 Task: Look for space in Rio Grande da Serra, Brazil from 9th June, 2023 to 16th June, 2023 for 2 adults in price range Rs.8000 to Rs.16000. Place can be entire place with 2 bedrooms having 2 beds and 1 bathroom. Property type can be flat. Booking option can be shelf check-in. Required host language is Spanish.
Action: Mouse moved to (408, 102)
Screenshot: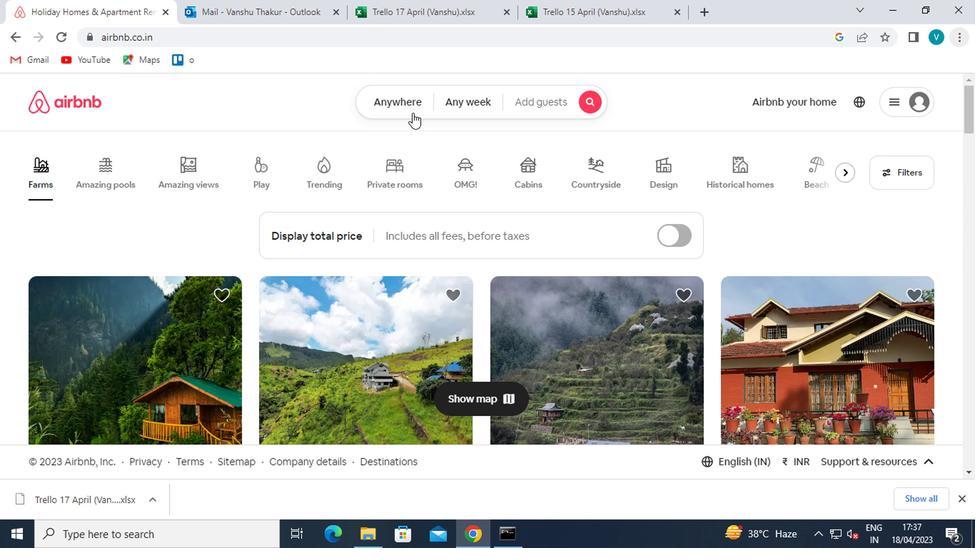 
Action: Mouse pressed left at (408, 102)
Screenshot: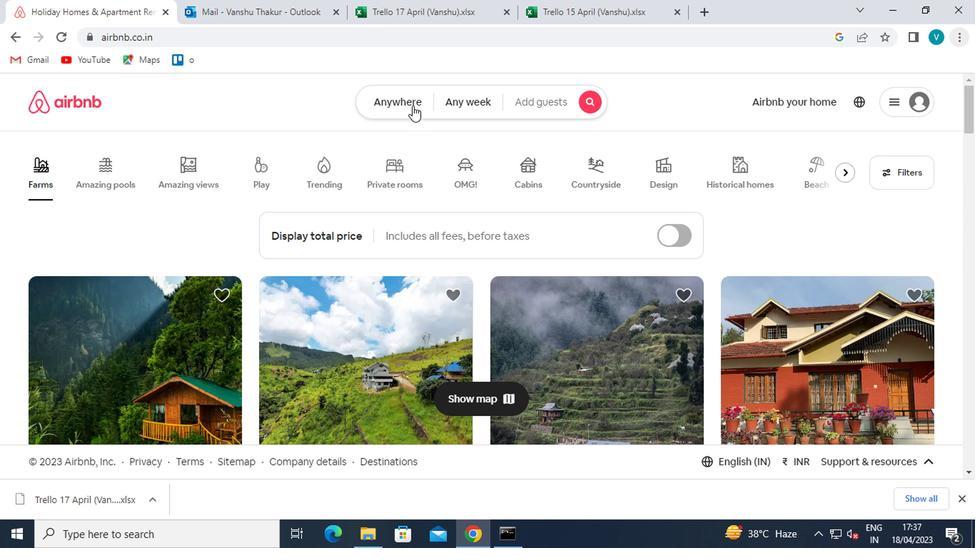 
Action: Mouse moved to (330, 160)
Screenshot: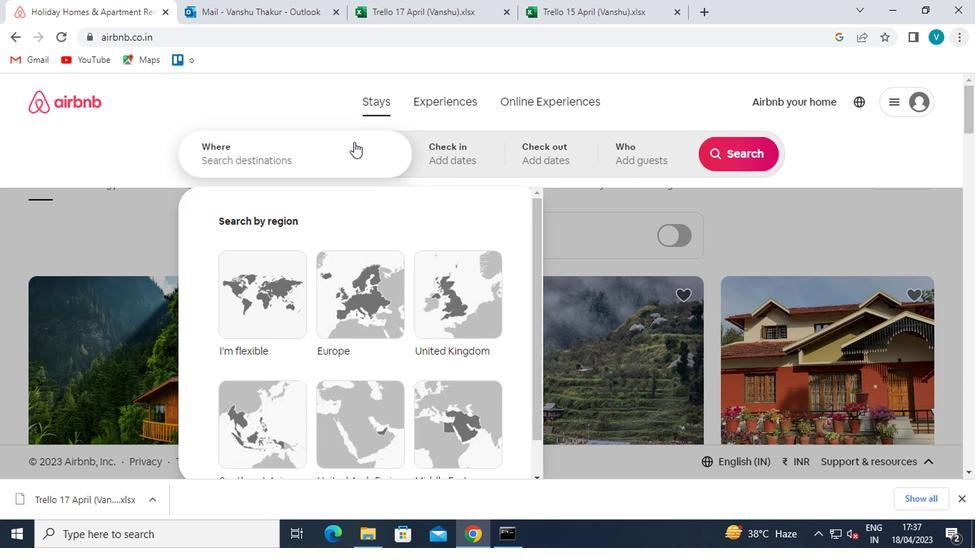 
Action: Mouse pressed left at (330, 160)
Screenshot: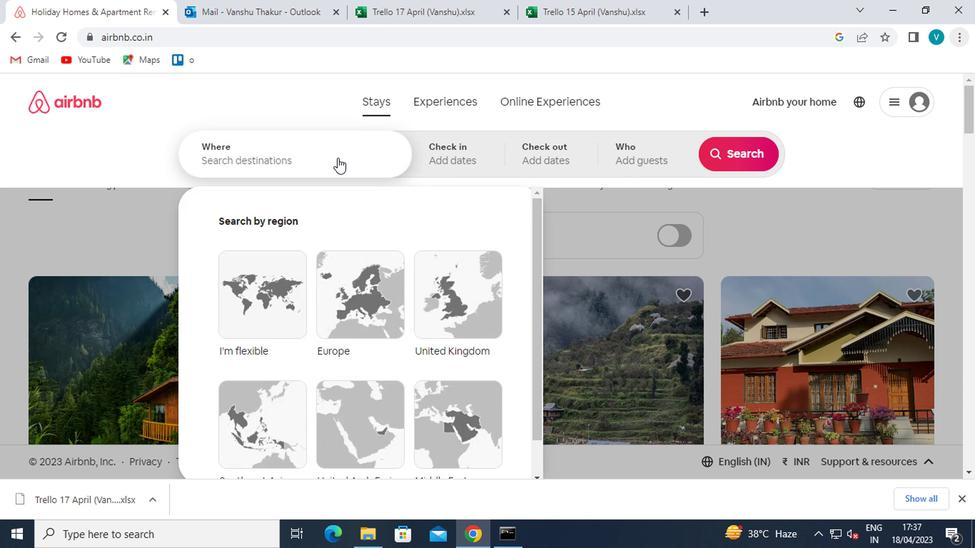 
Action: Key pressed <Key.shift>RIO<Key.space><Key.shift>GRANDE<Key.space>DA<Key.space><Key.shift>SERRA
Screenshot: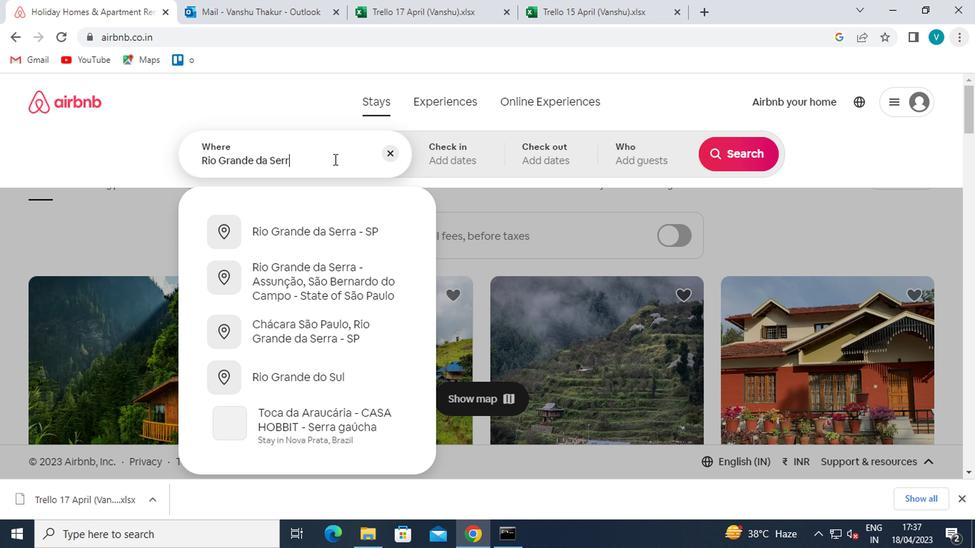 
Action: Mouse moved to (329, 225)
Screenshot: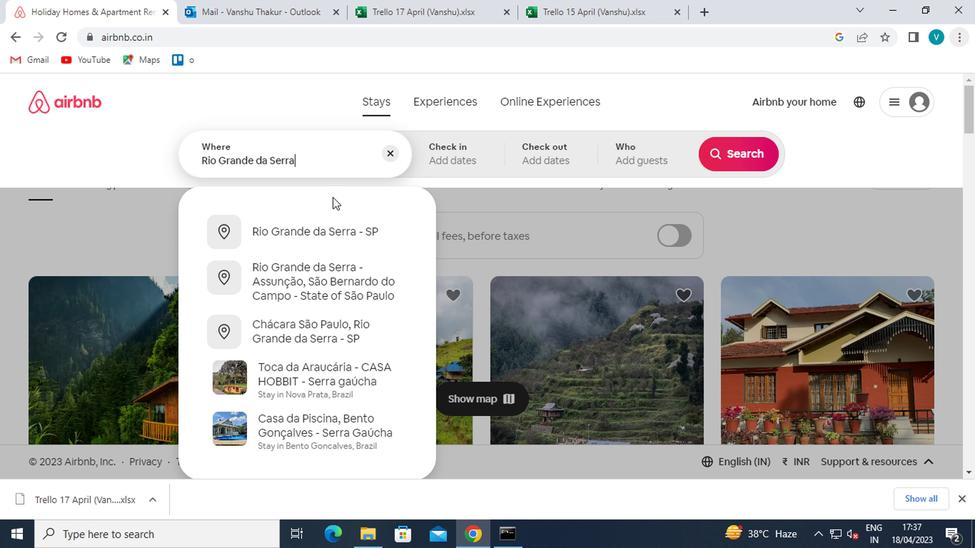 
Action: Mouse pressed left at (329, 225)
Screenshot: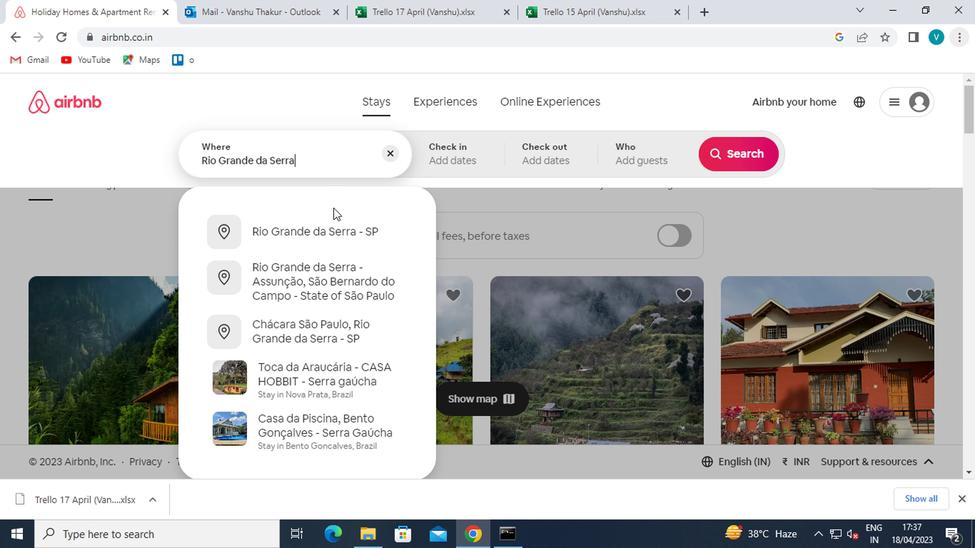 
Action: Mouse moved to (736, 274)
Screenshot: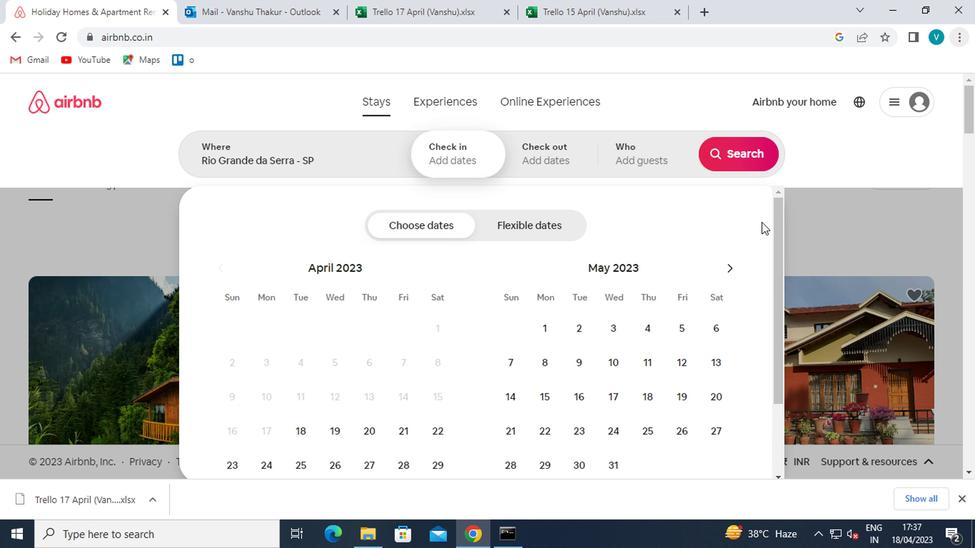 
Action: Mouse pressed left at (736, 274)
Screenshot: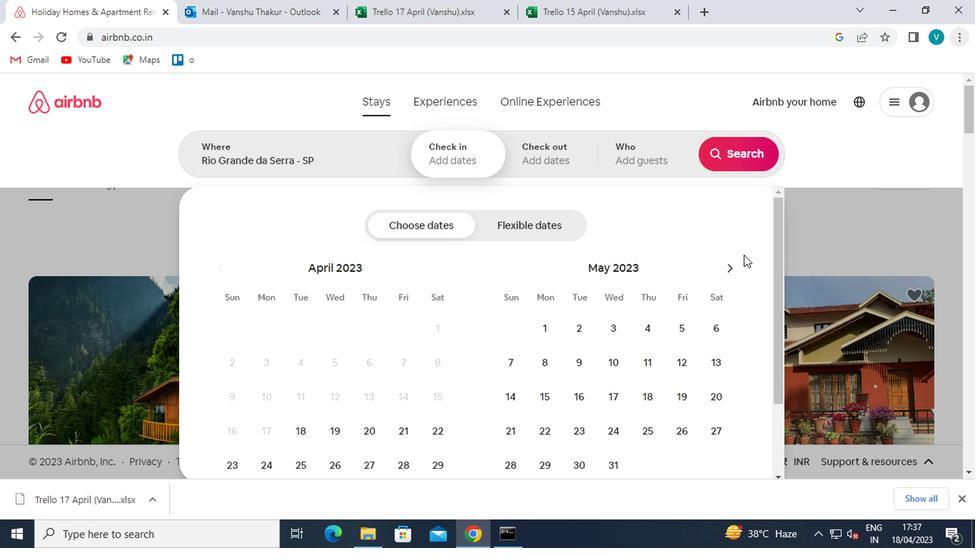 
Action: Mouse moved to (683, 356)
Screenshot: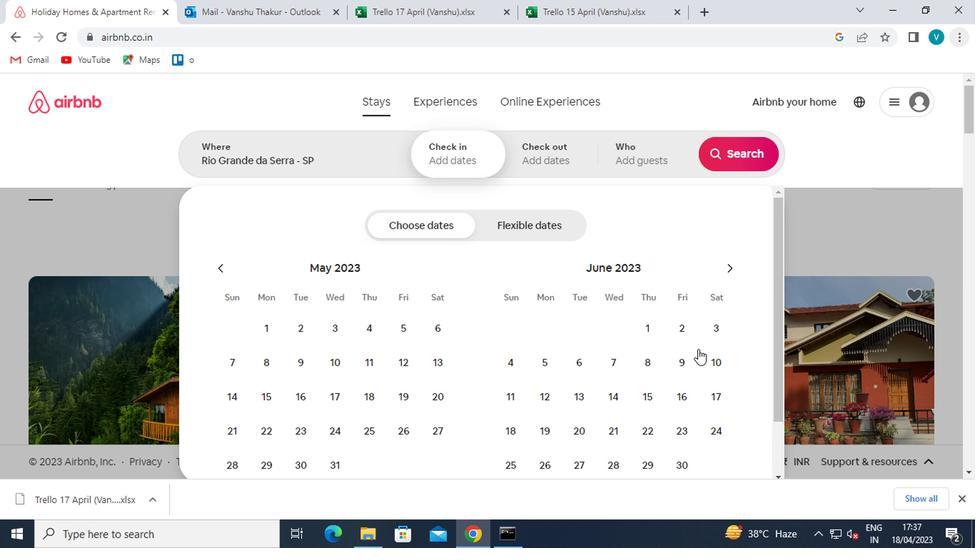 
Action: Mouse pressed left at (683, 356)
Screenshot: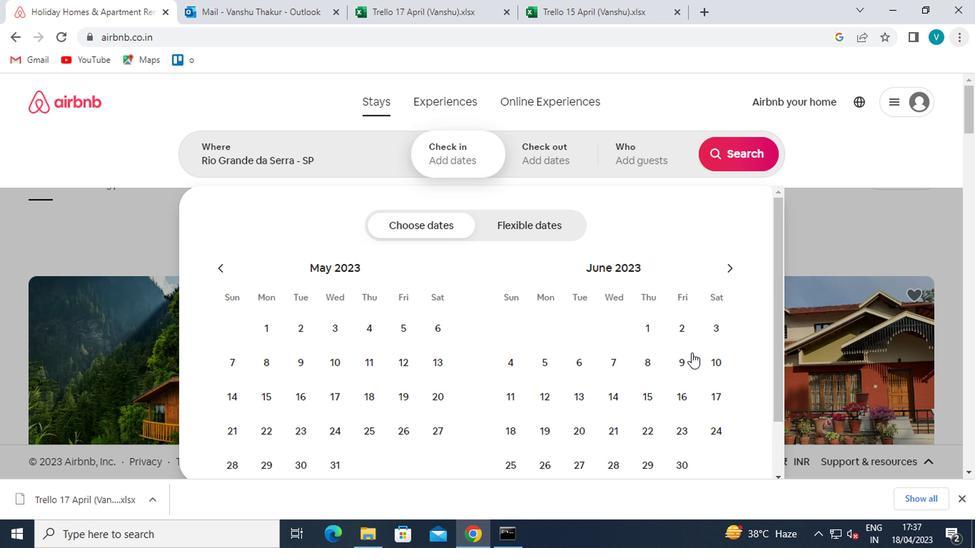 
Action: Mouse moved to (681, 391)
Screenshot: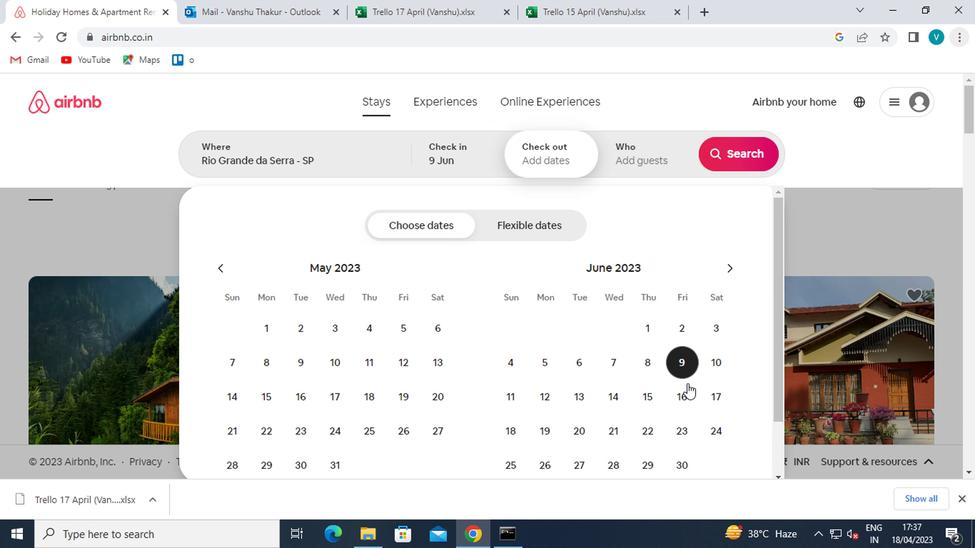 
Action: Mouse pressed left at (681, 391)
Screenshot: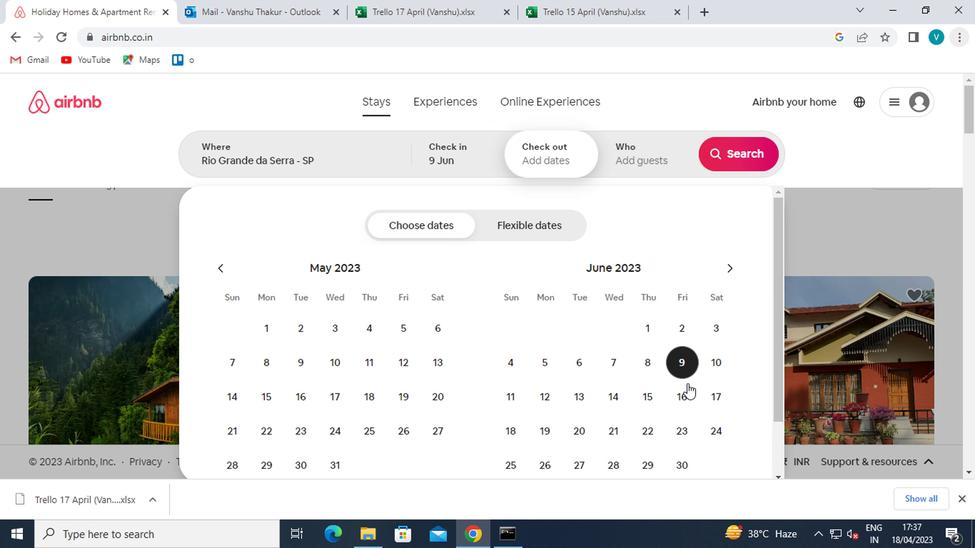 
Action: Mouse moved to (665, 169)
Screenshot: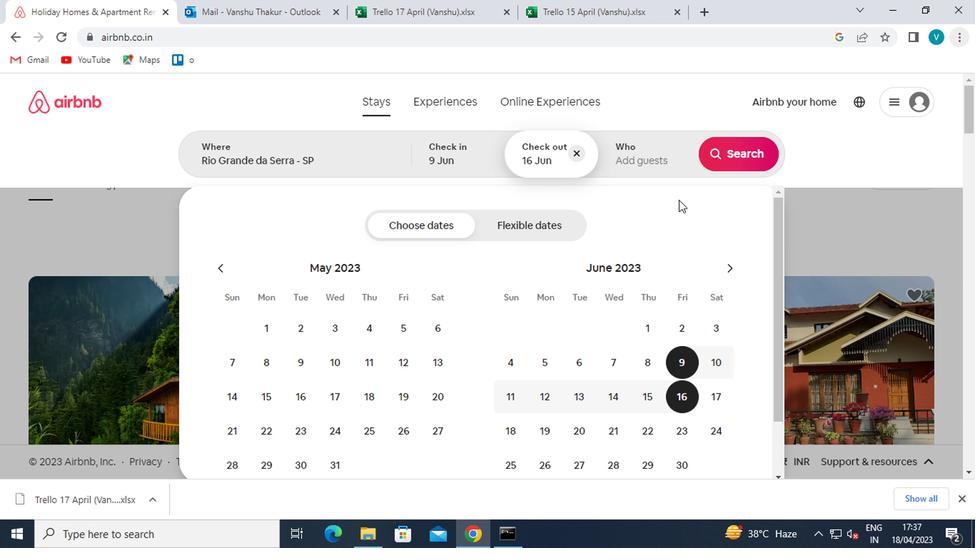 
Action: Mouse pressed left at (665, 169)
Screenshot: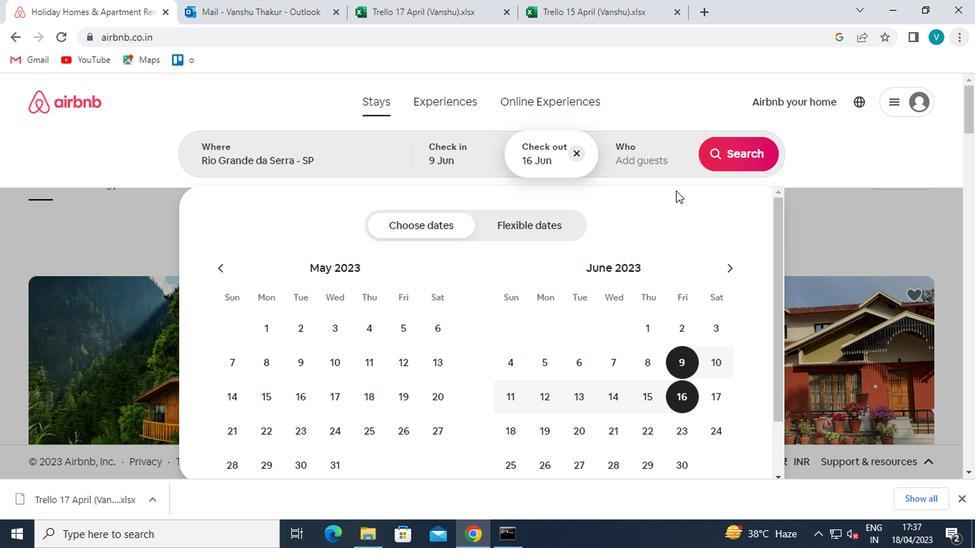 
Action: Mouse moved to (732, 232)
Screenshot: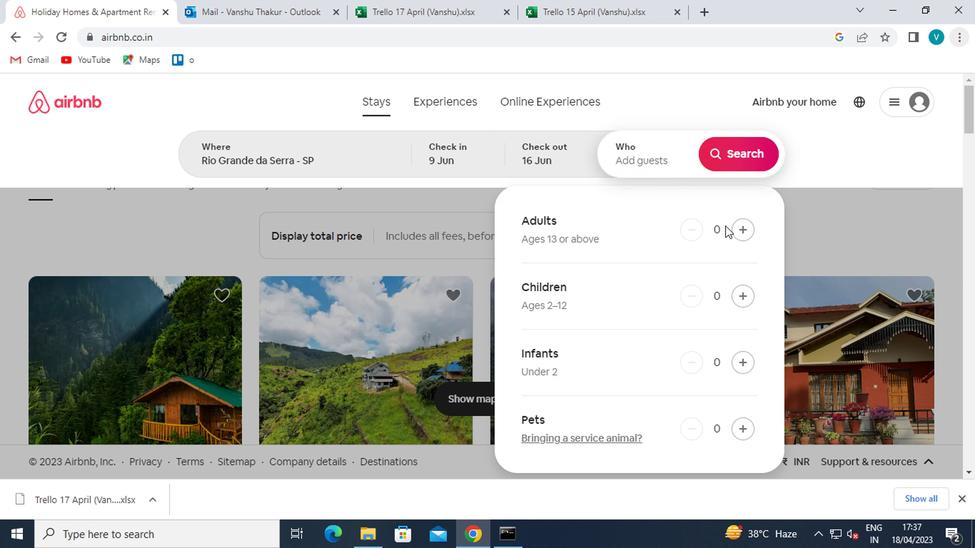 
Action: Mouse pressed left at (732, 232)
Screenshot: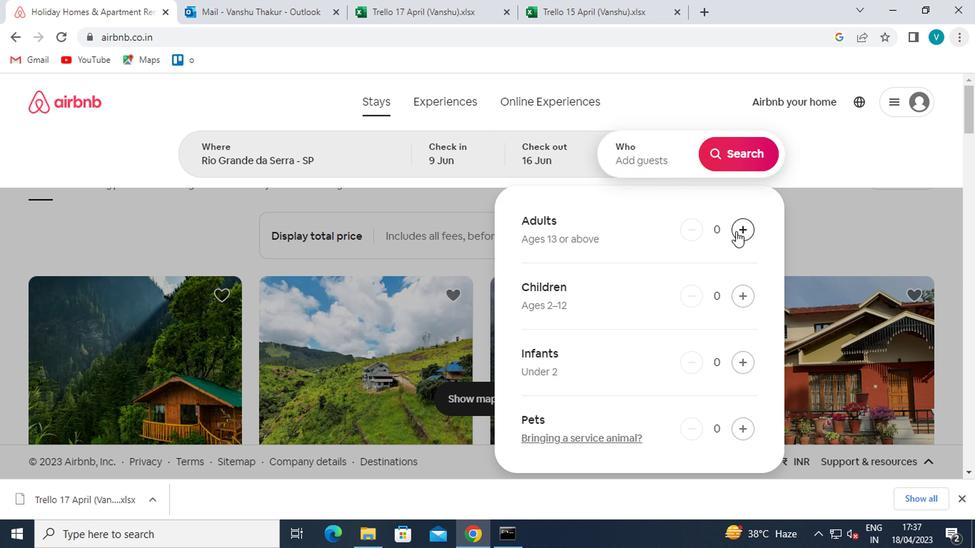 
Action: Mouse pressed left at (732, 232)
Screenshot: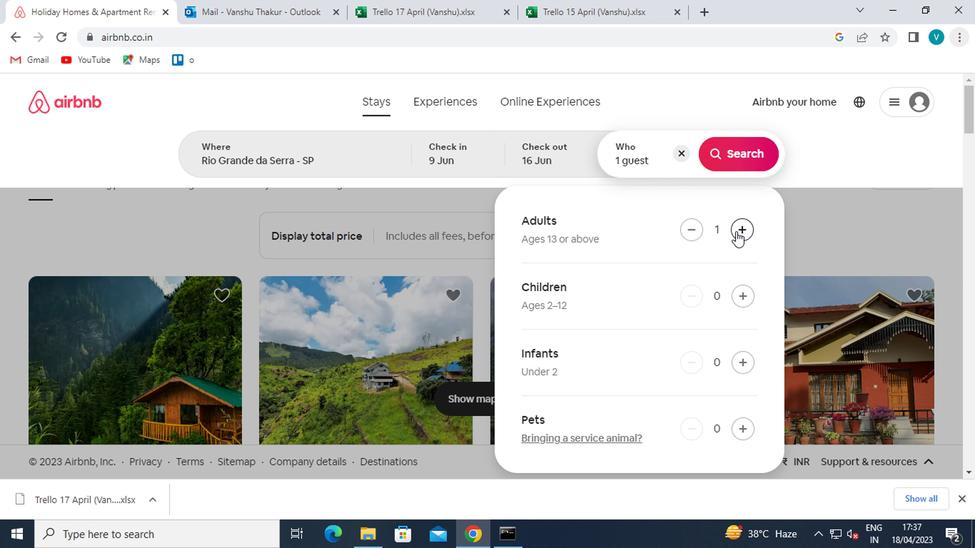 
Action: Mouse moved to (733, 172)
Screenshot: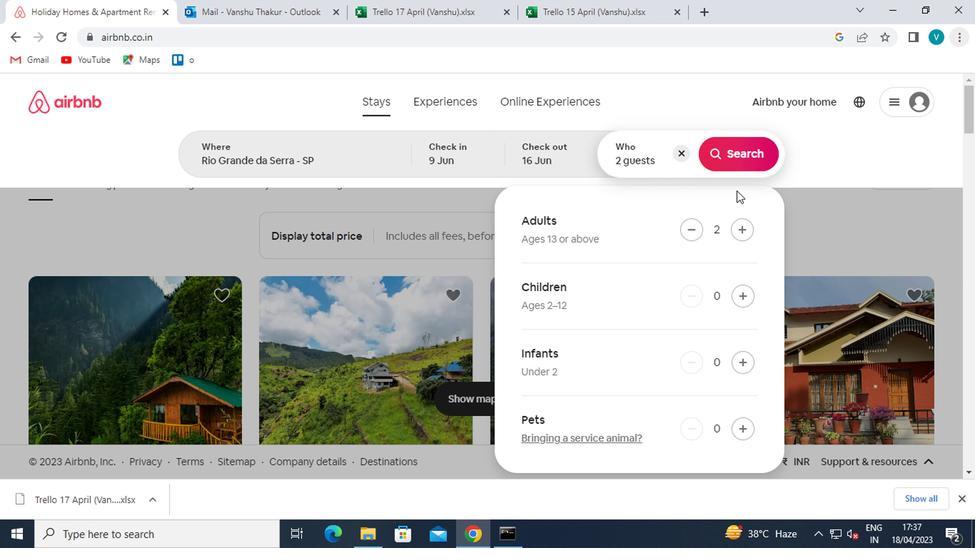 
Action: Mouse pressed left at (733, 172)
Screenshot: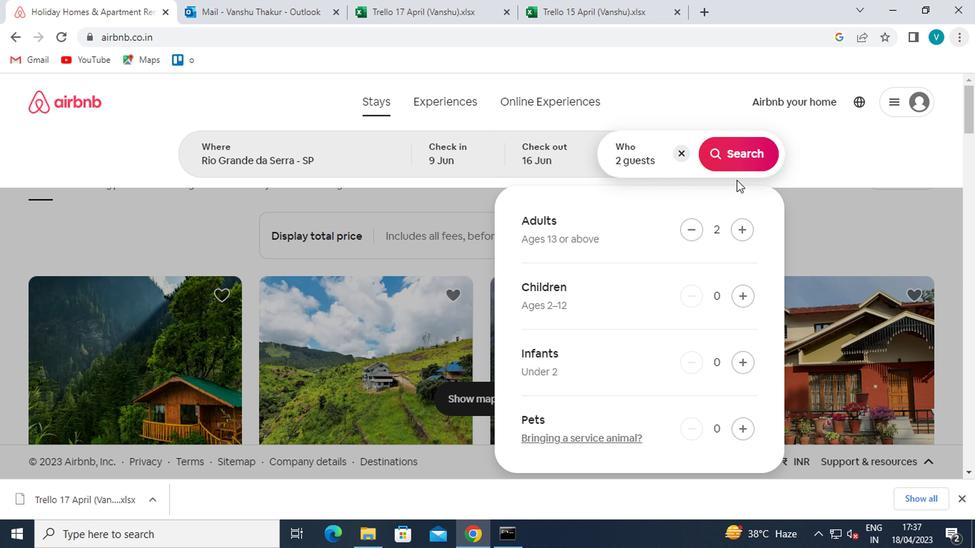 
Action: Mouse moved to (743, 156)
Screenshot: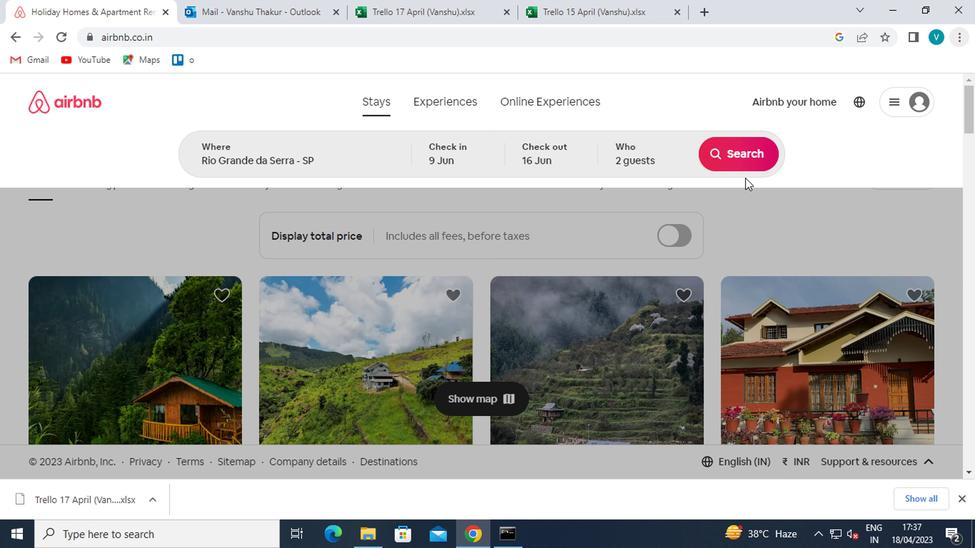 
Action: Mouse pressed left at (743, 156)
Screenshot: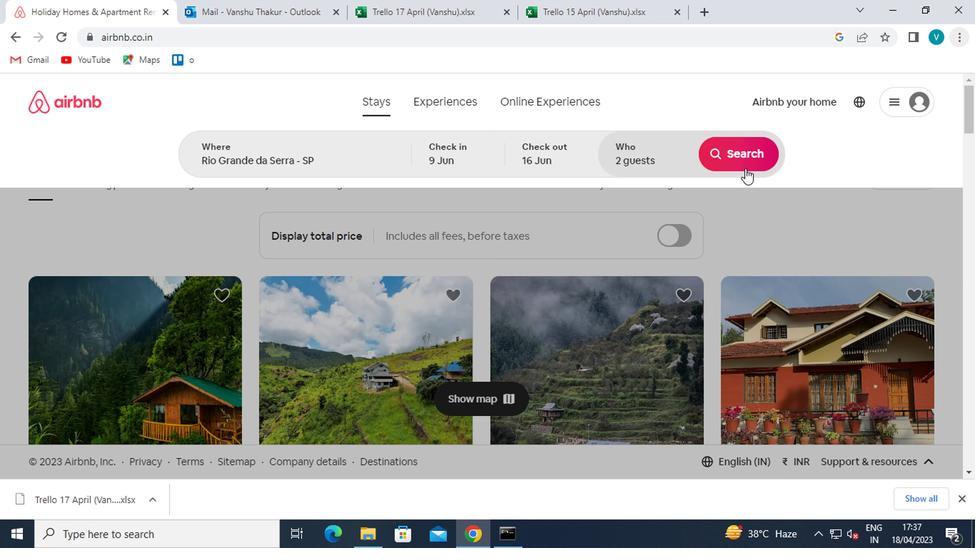 
Action: Mouse moved to (894, 157)
Screenshot: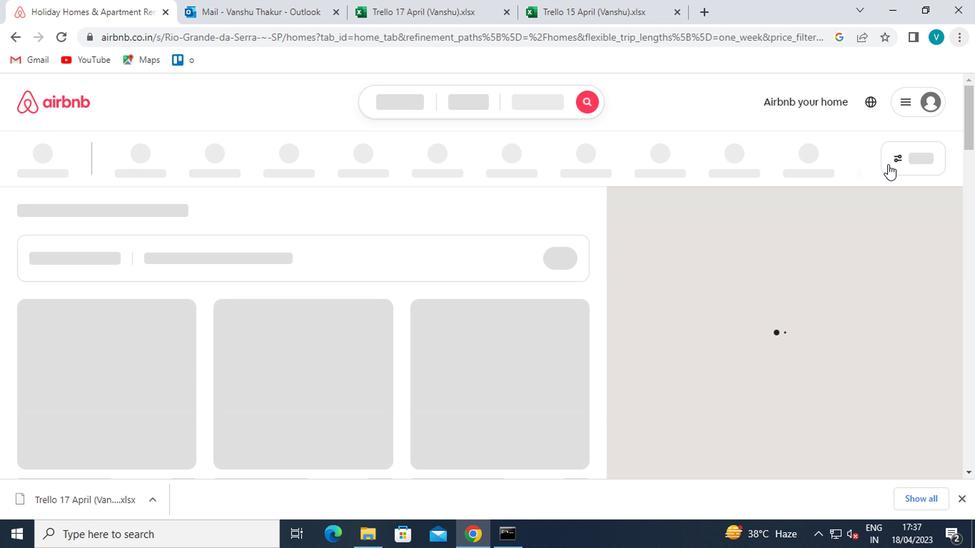 
Action: Mouse pressed left at (894, 157)
Screenshot: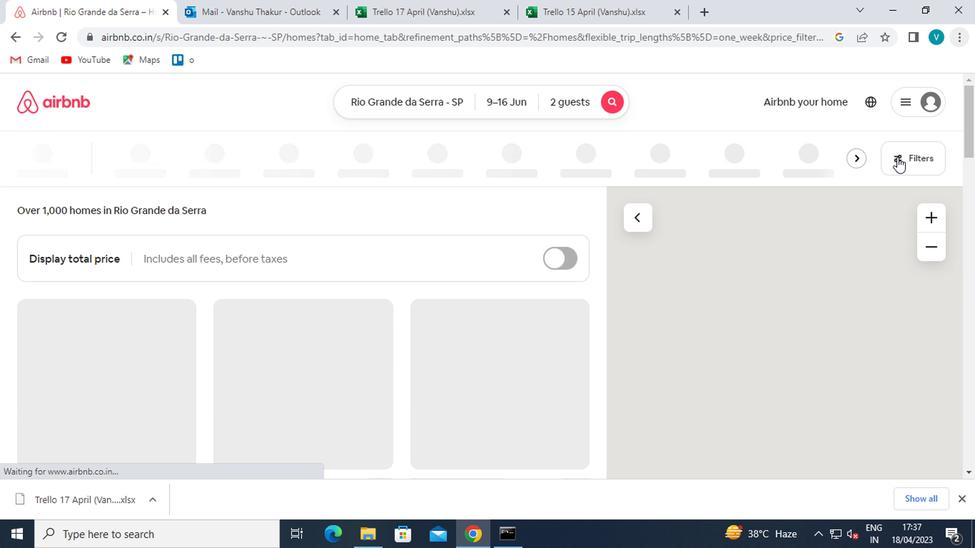 
Action: Mouse moved to (402, 332)
Screenshot: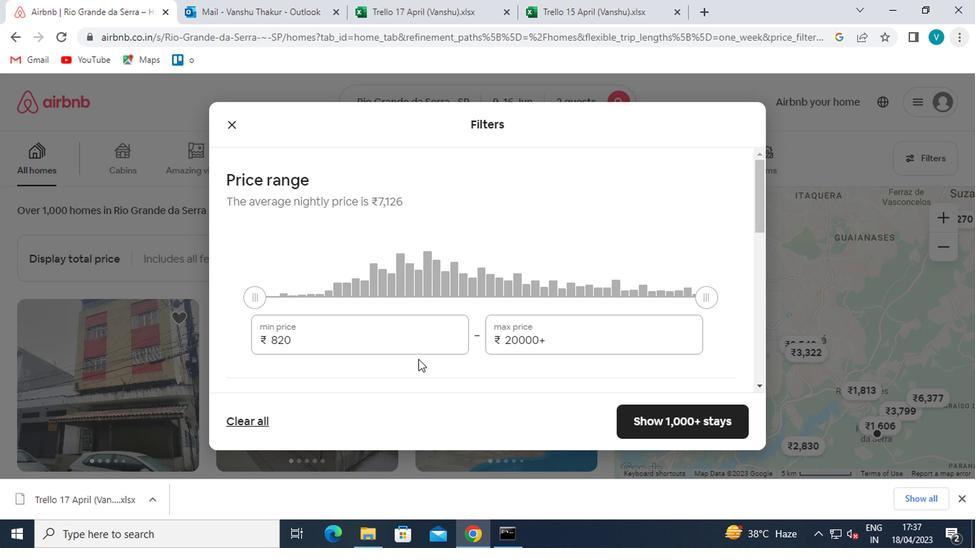 
Action: Mouse pressed left at (402, 332)
Screenshot: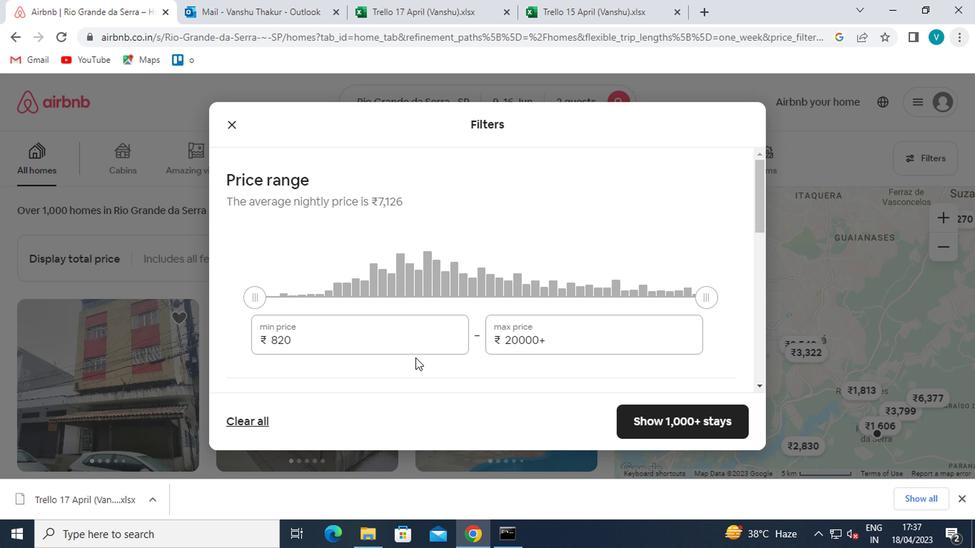 
Action: Mouse moved to (383, 319)
Screenshot: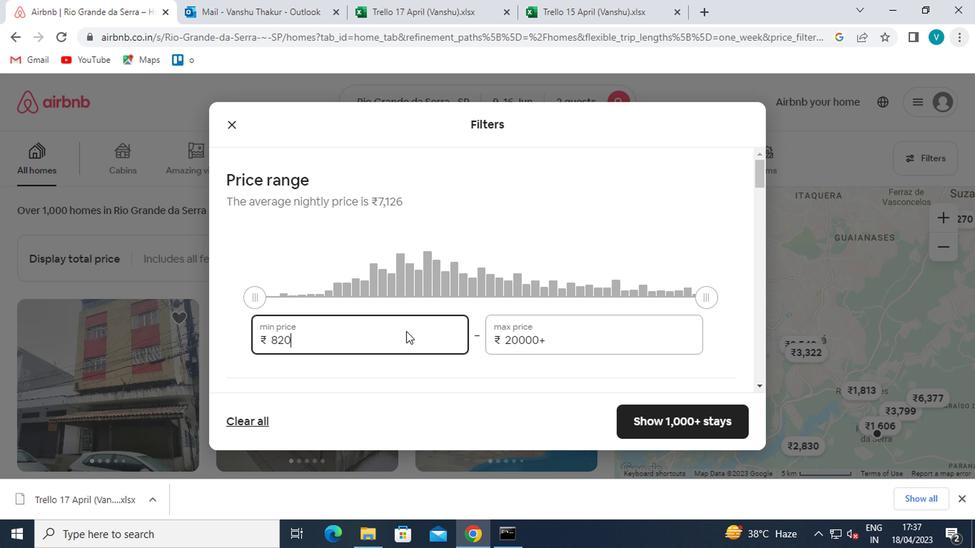 
Action: Key pressed <Key.backspace><Key.backspace><Key.backspace>8000
Screenshot: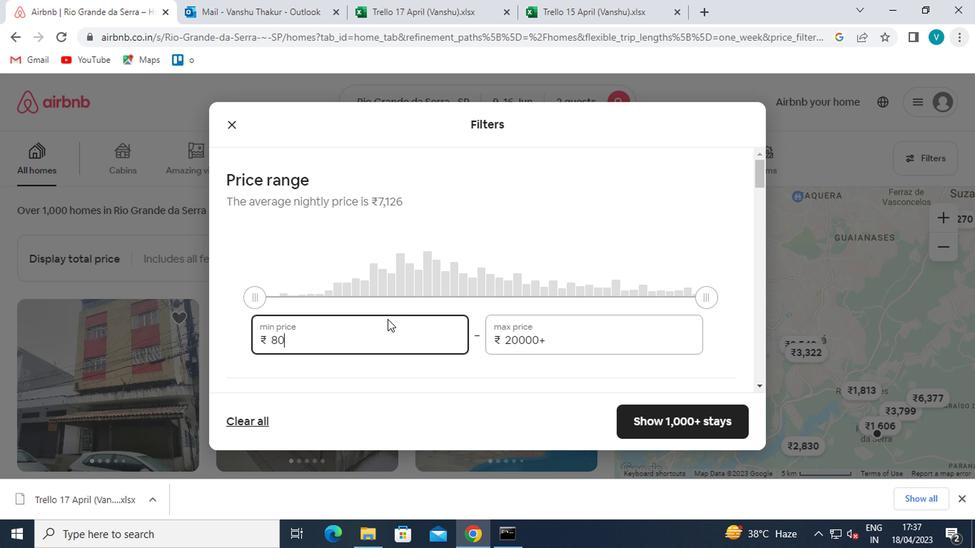 
Action: Mouse moved to (581, 334)
Screenshot: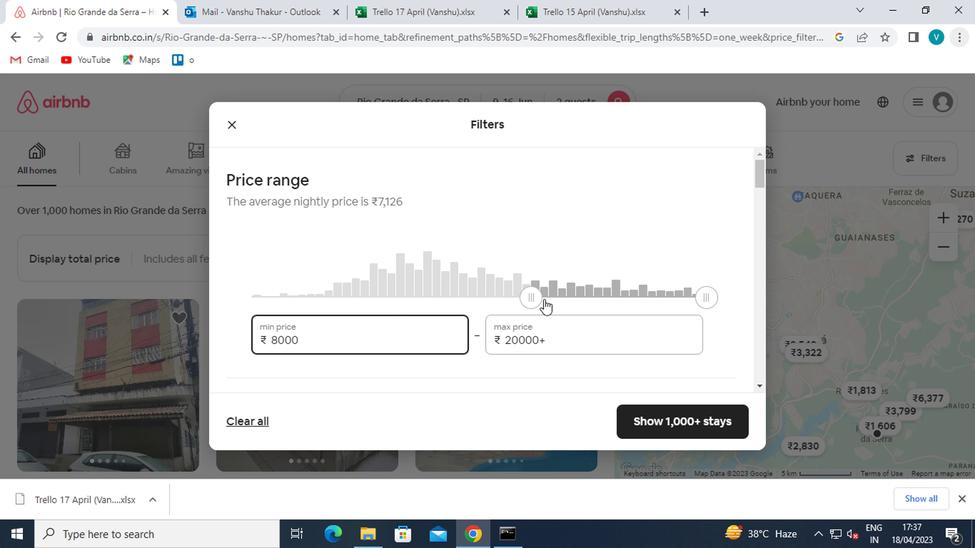 
Action: Mouse pressed left at (581, 334)
Screenshot: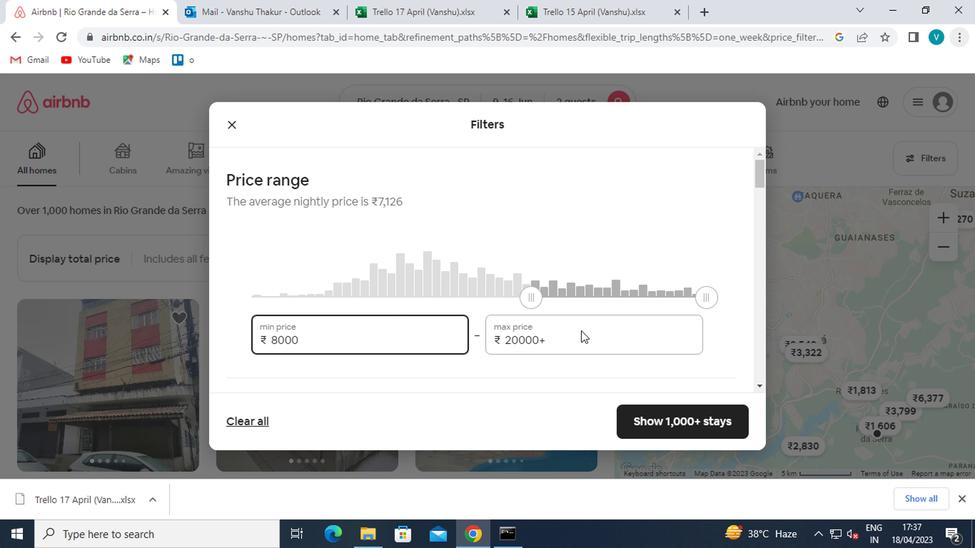 
Action: Mouse moved to (580, 334)
Screenshot: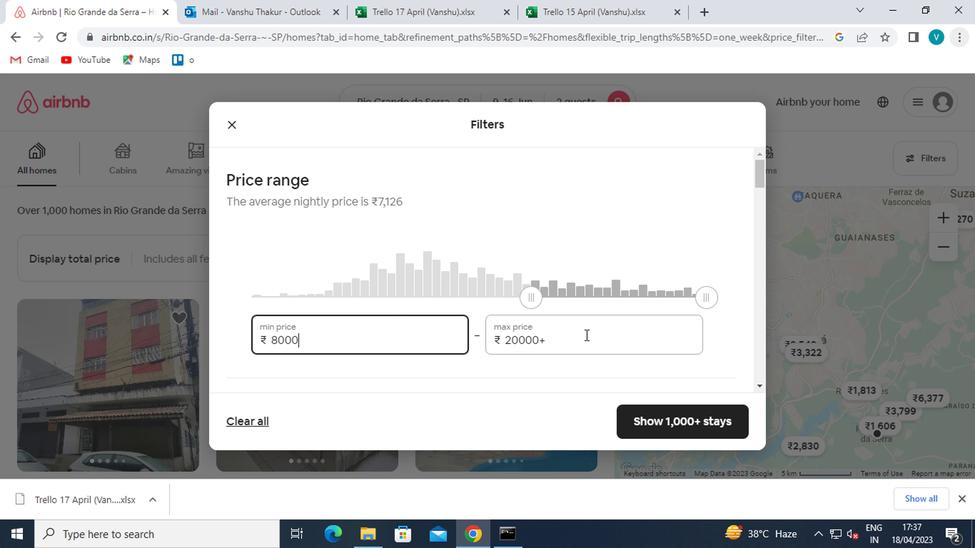 
Action: Key pressed <Key.backspace><Key.backspace><Key.backspace><Key.backspace><Key.backspace><Key.backspace>16000
Screenshot: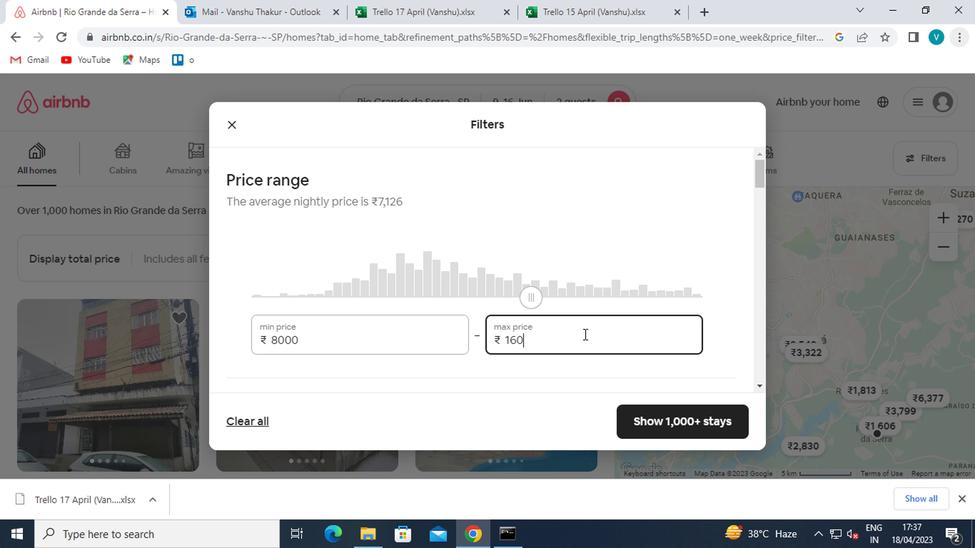 
Action: Mouse moved to (481, 369)
Screenshot: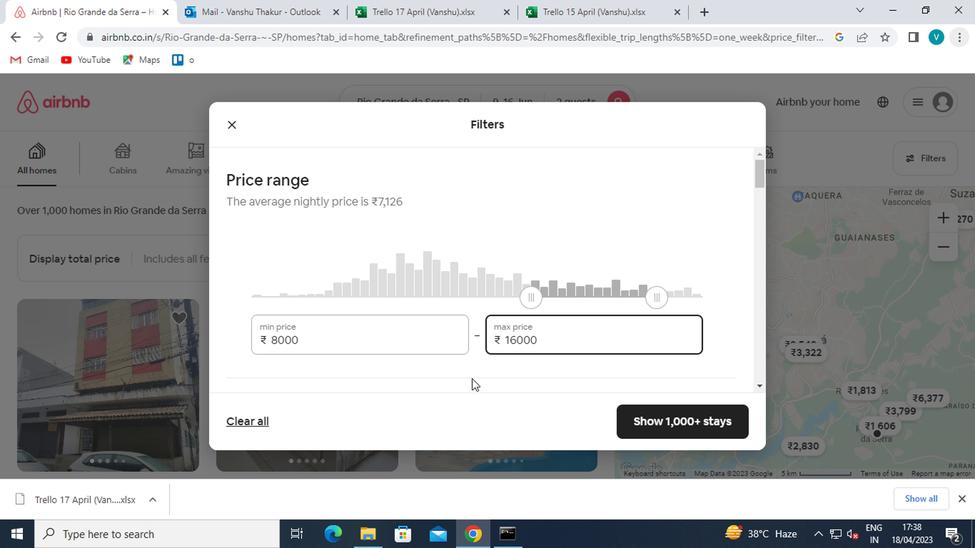 
Action: Mouse scrolled (481, 368) with delta (0, -1)
Screenshot: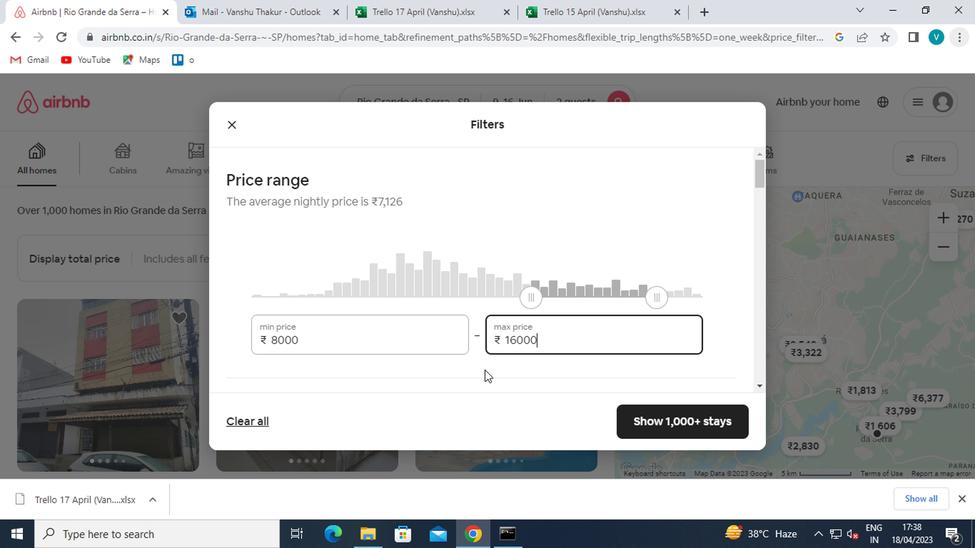 
Action: Mouse moved to (481, 368)
Screenshot: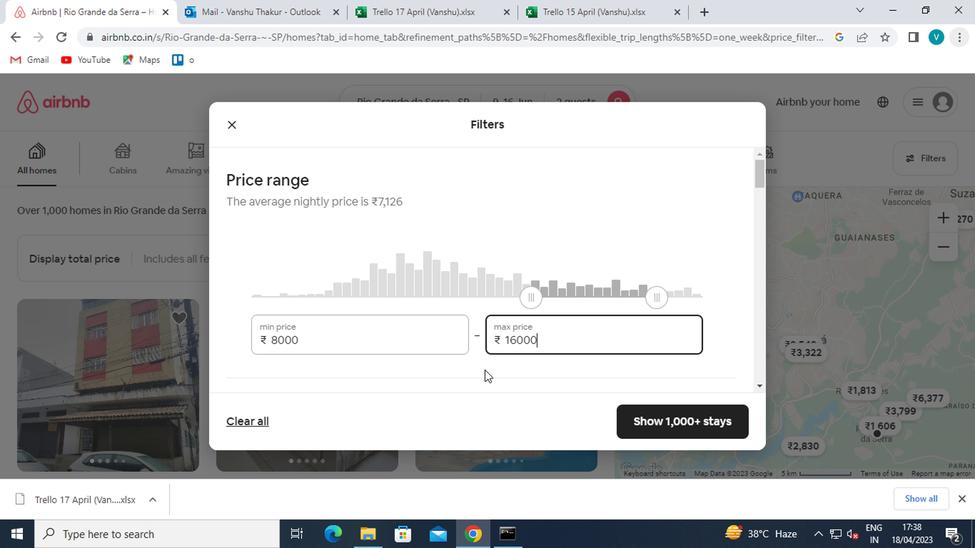 
Action: Mouse scrolled (481, 368) with delta (0, 0)
Screenshot: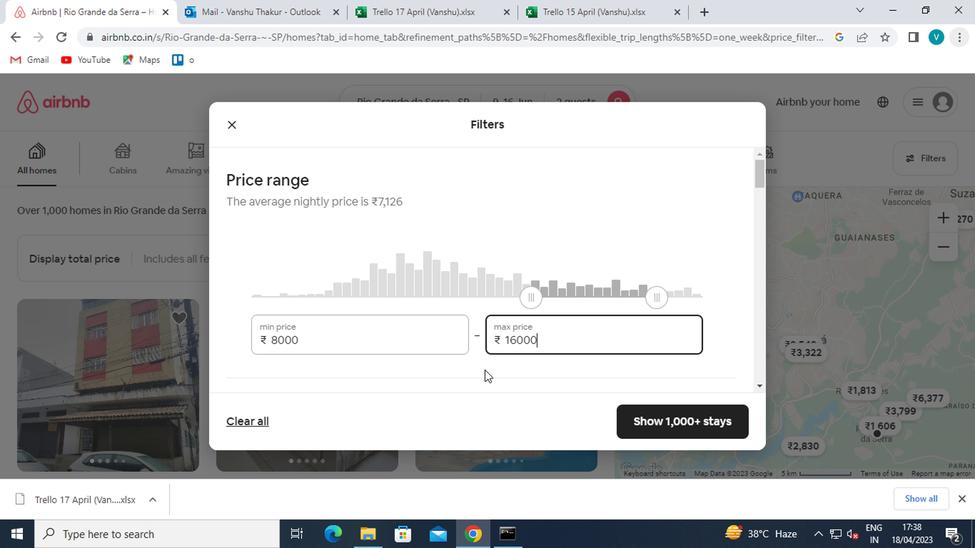 
Action: Mouse moved to (479, 368)
Screenshot: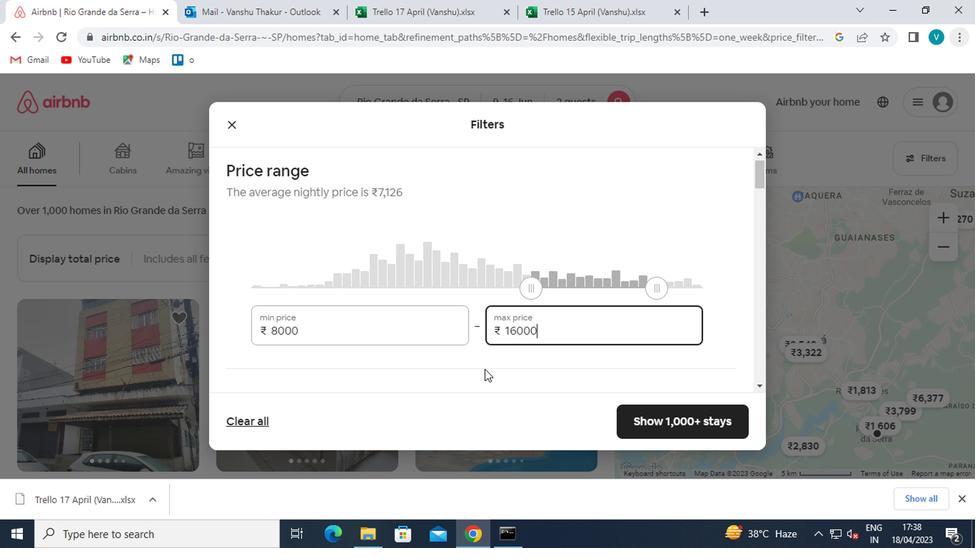 
Action: Mouse scrolled (479, 368) with delta (0, 0)
Screenshot: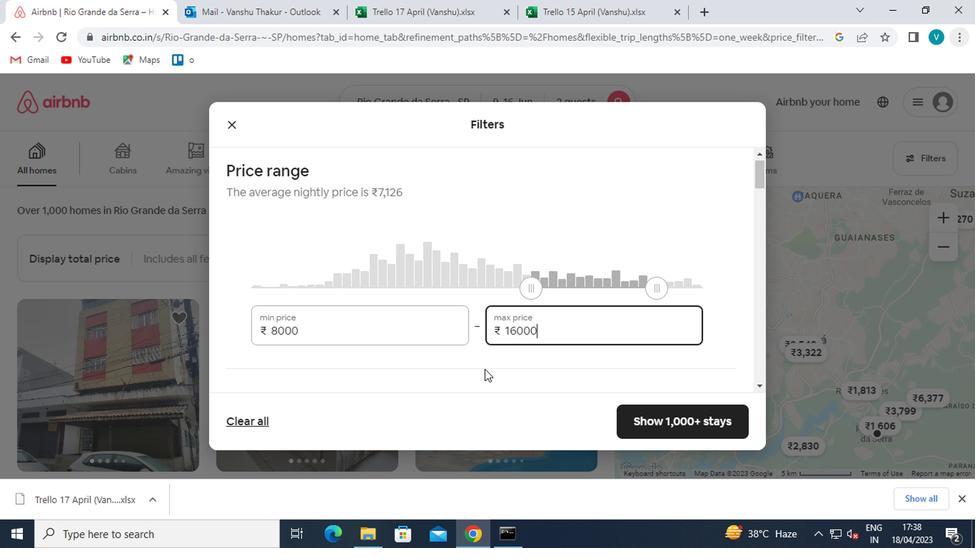
Action: Mouse moved to (247, 246)
Screenshot: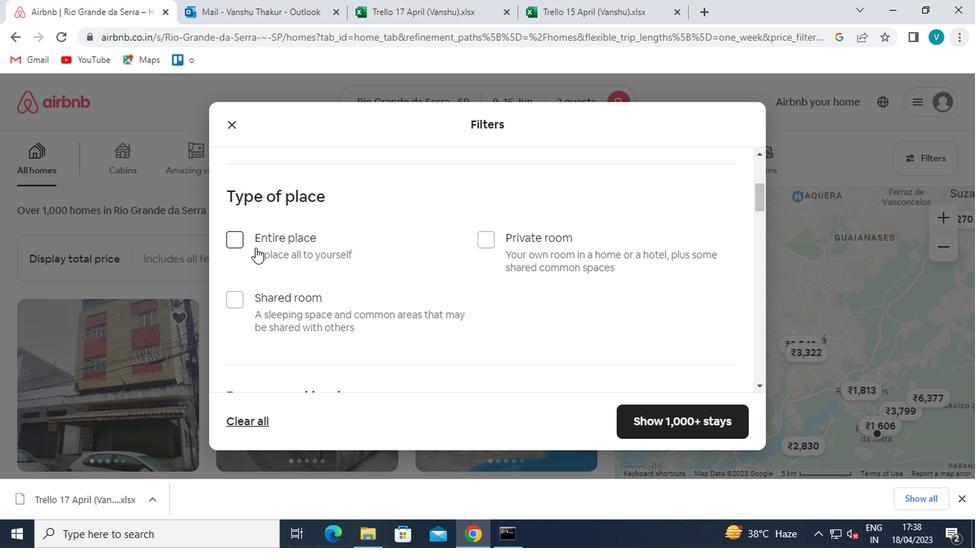 
Action: Mouse pressed left at (247, 246)
Screenshot: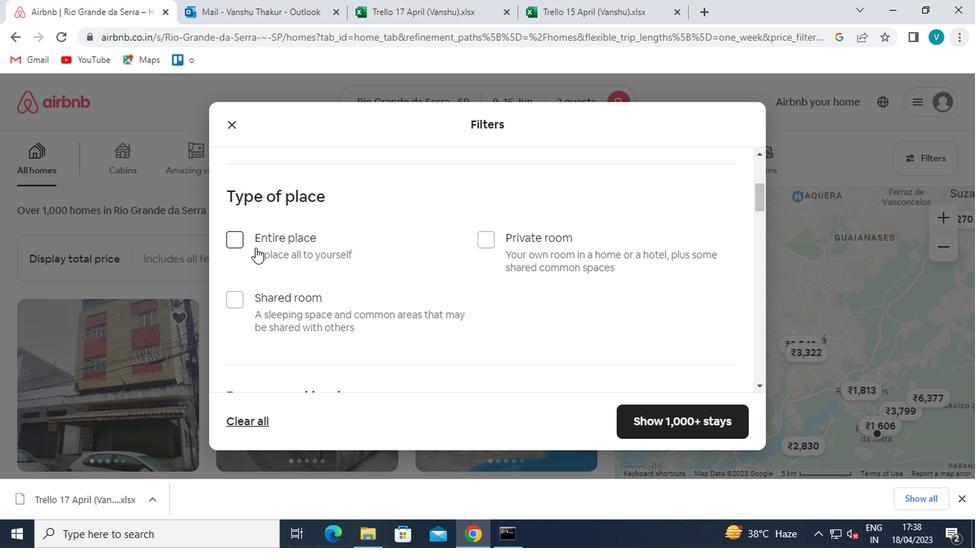 
Action: Mouse moved to (274, 257)
Screenshot: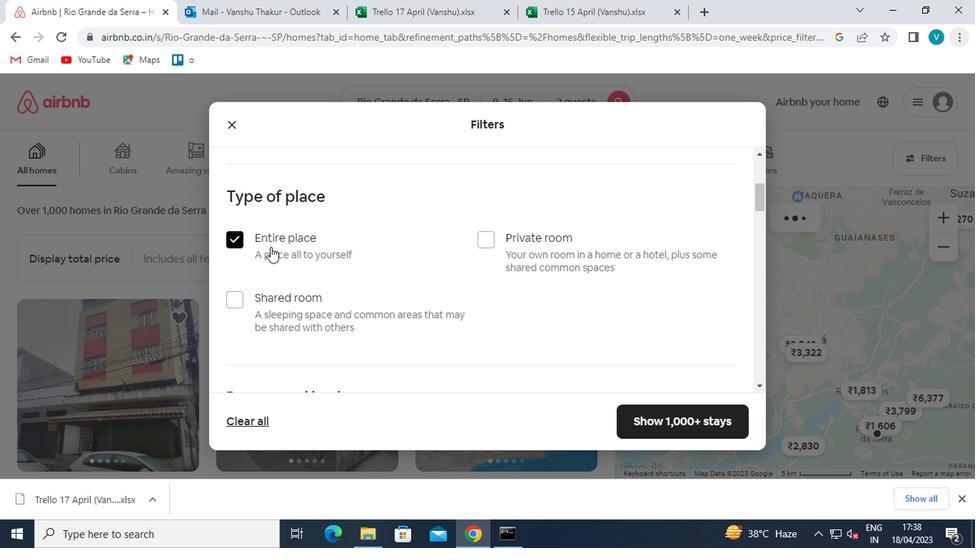 
Action: Mouse scrolled (274, 257) with delta (0, 0)
Screenshot: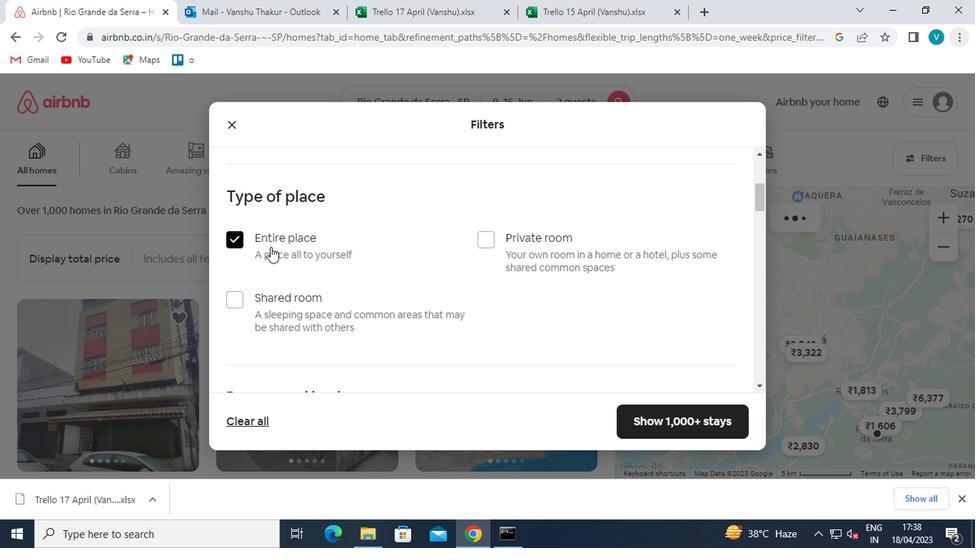 
Action: Mouse moved to (276, 261)
Screenshot: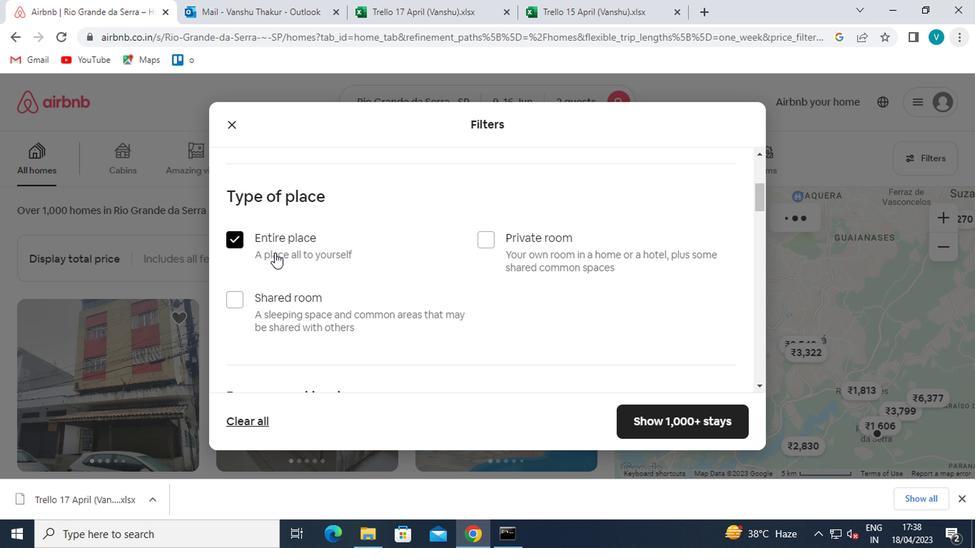 
Action: Mouse scrolled (276, 260) with delta (0, 0)
Screenshot: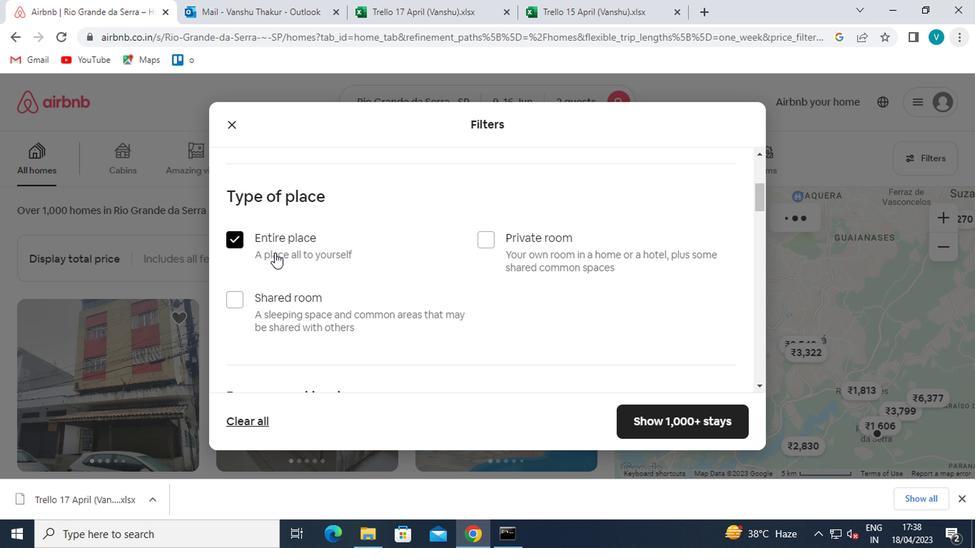 
Action: Mouse moved to (351, 325)
Screenshot: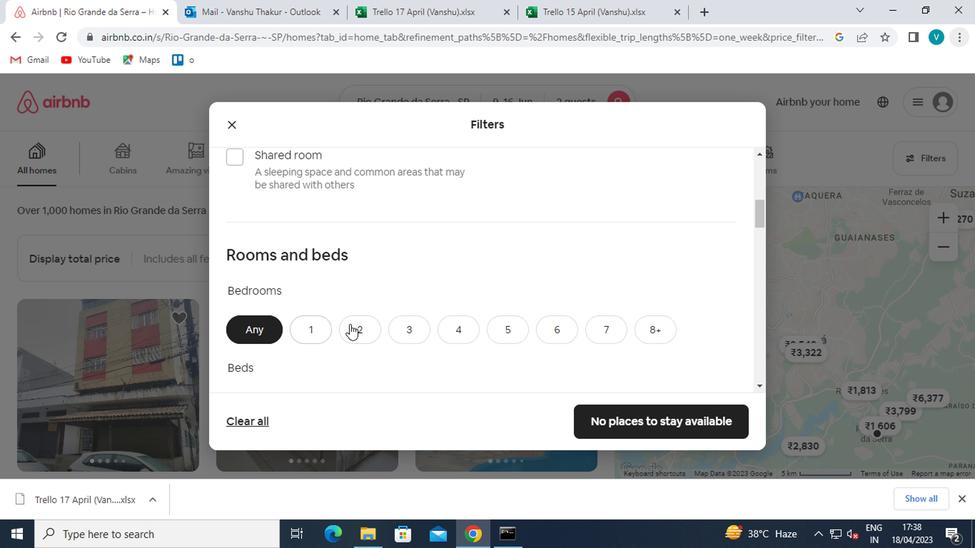 
Action: Mouse pressed left at (351, 325)
Screenshot: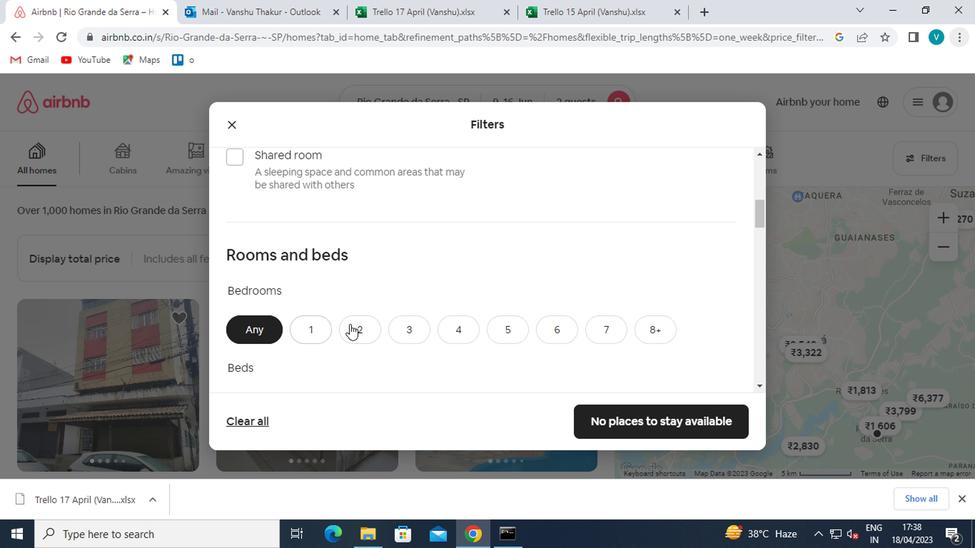 
Action: Mouse moved to (349, 327)
Screenshot: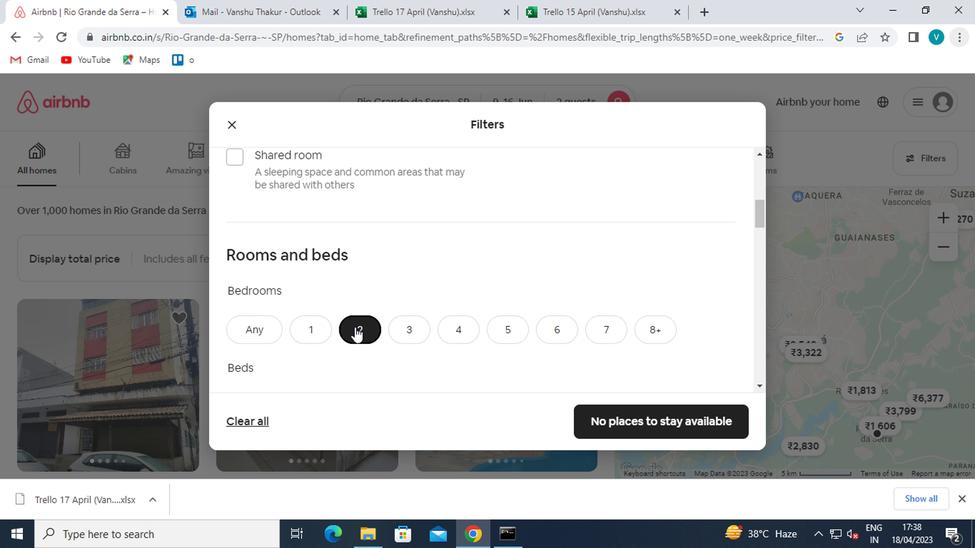 
Action: Mouse scrolled (349, 326) with delta (0, 0)
Screenshot: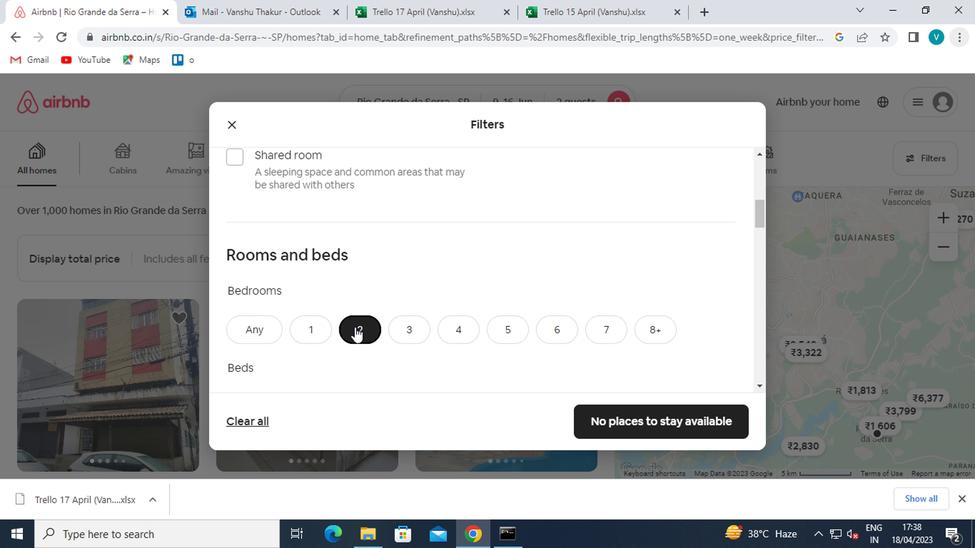 
Action: Mouse moved to (348, 327)
Screenshot: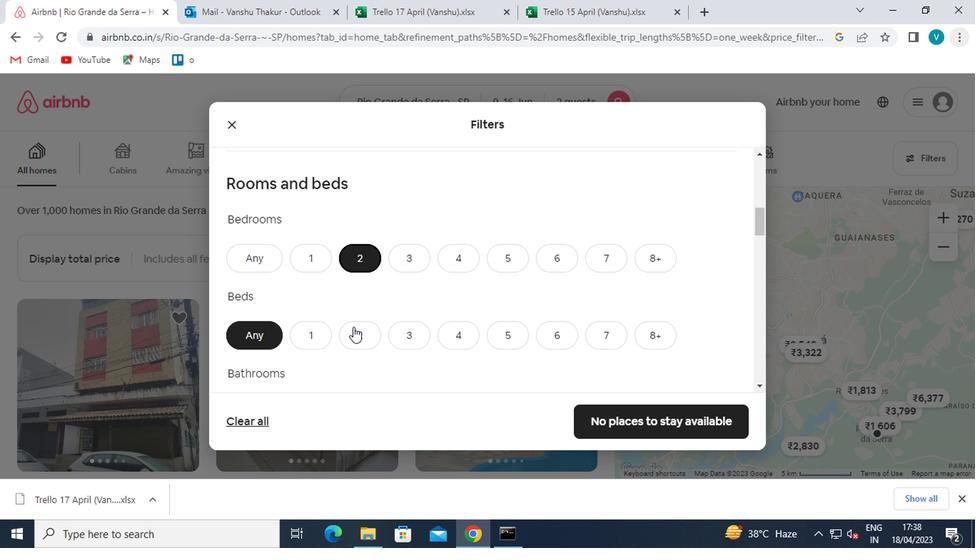 
Action: Mouse pressed left at (348, 327)
Screenshot: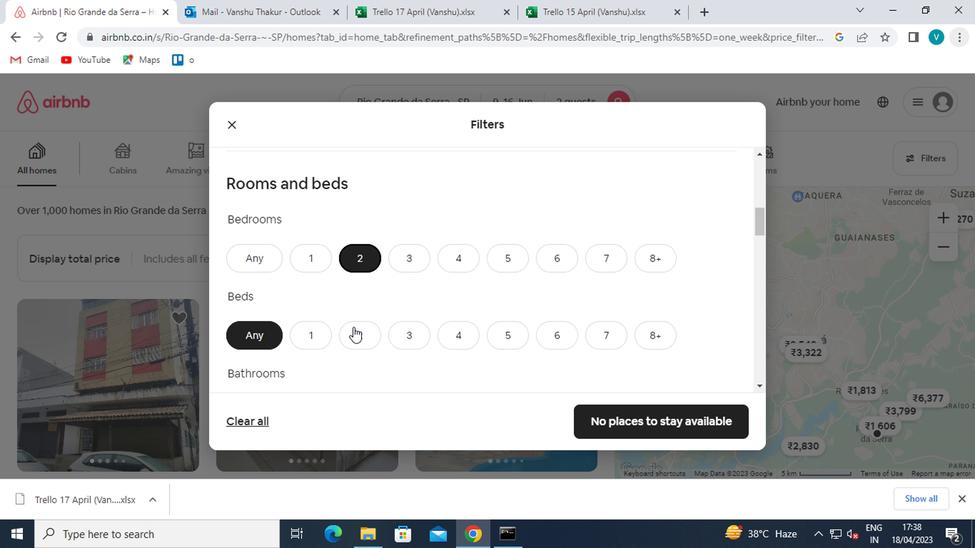
Action: Mouse scrolled (348, 326) with delta (0, 0)
Screenshot: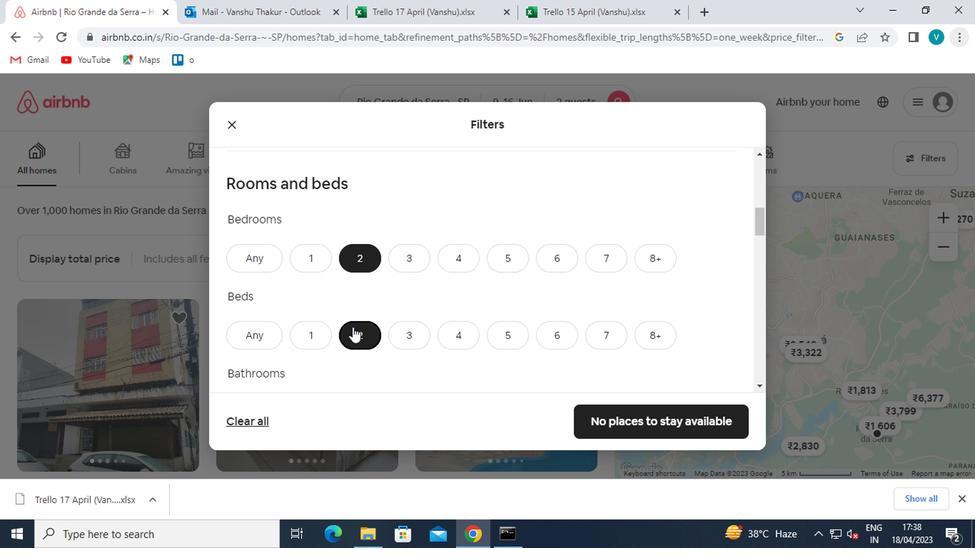 
Action: Mouse scrolled (348, 326) with delta (0, 0)
Screenshot: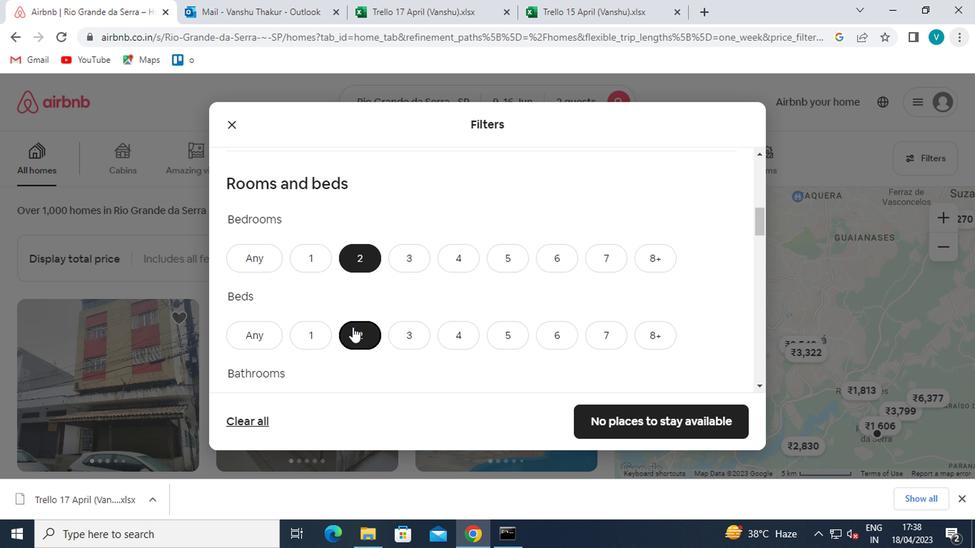 
Action: Mouse moved to (297, 262)
Screenshot: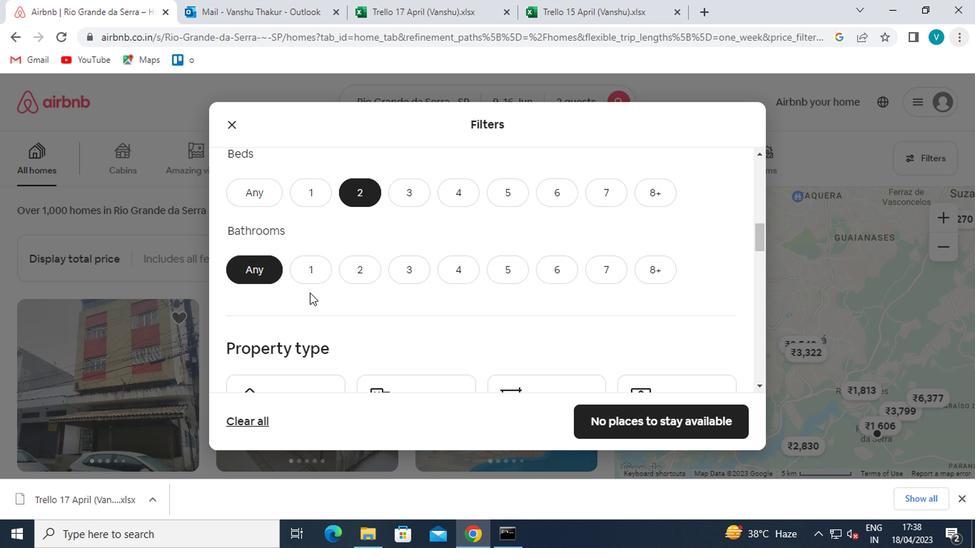 
Action: Mouse pressed left at (297, 262)
Screenshot: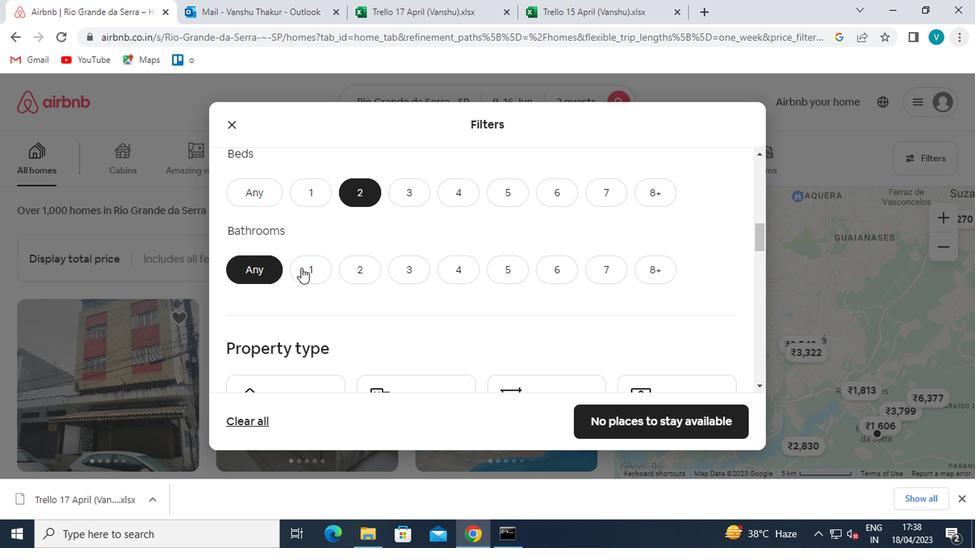
Action: Mouse moved to (323, 261)
Screenshot: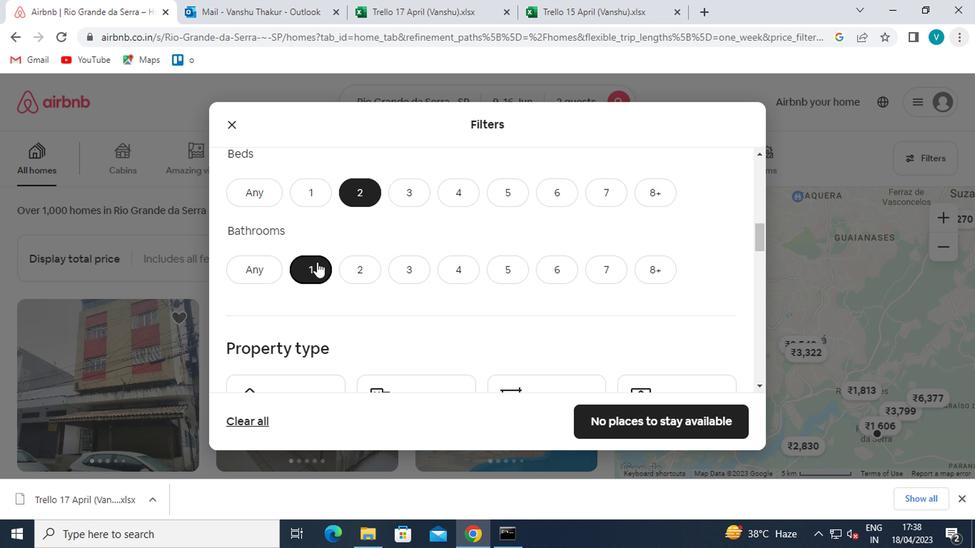 
Action: Mouse scrolled (323, 261) with delta (0, 0)
Screenshot: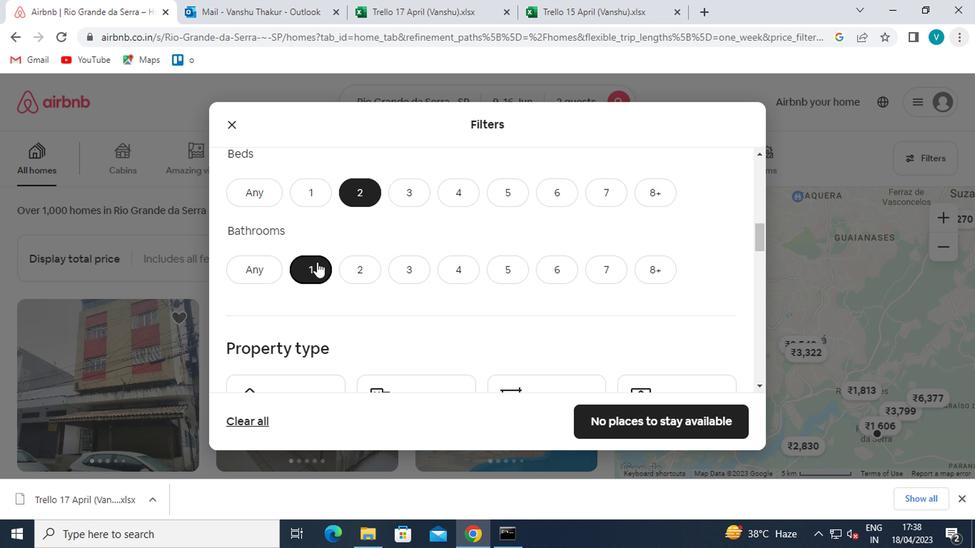 
Action: Mouse moved to (323, 261)
Screenshot: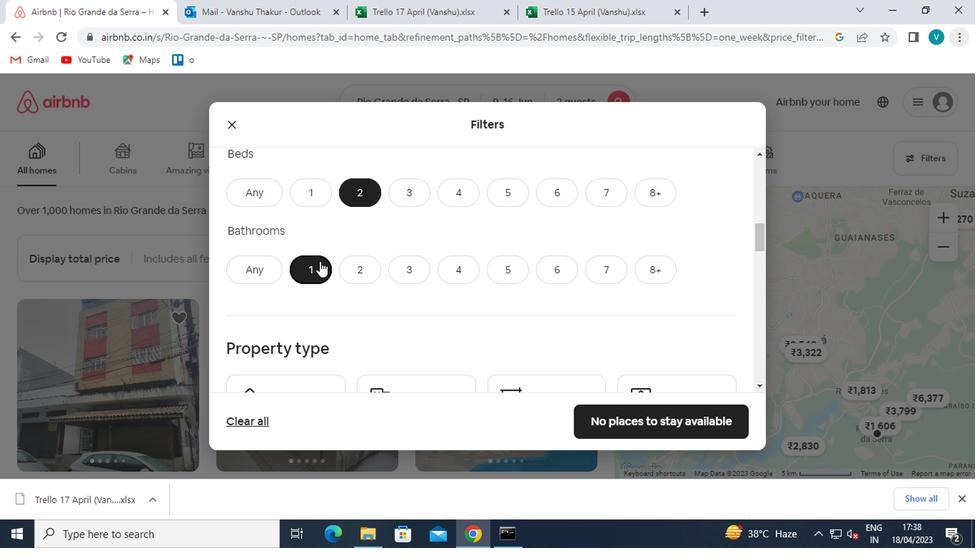 
Action: Mouse scrolled (323, 261) with delta (0, 0)
Screenshot: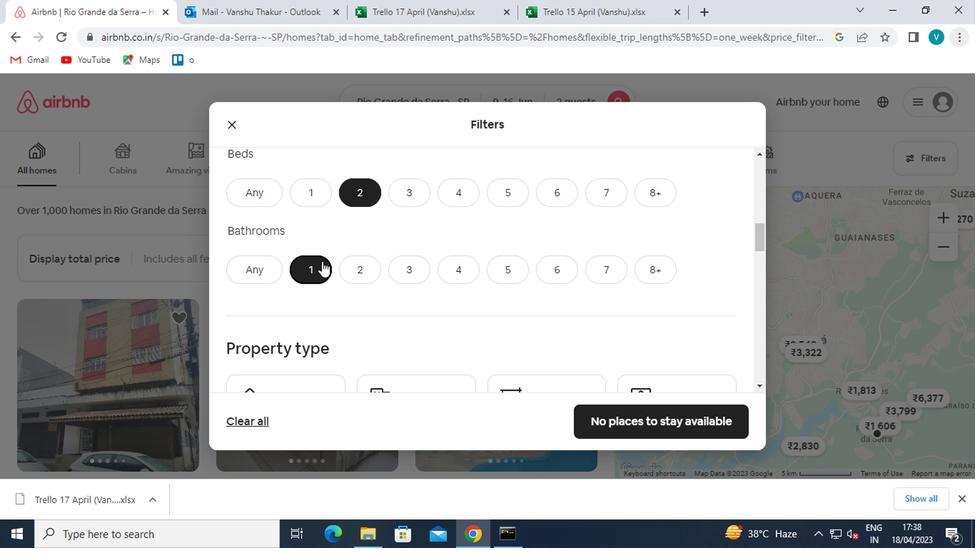 
Action: Mouse scrolled (323, 261) with delta (0, 0)
Screenshot: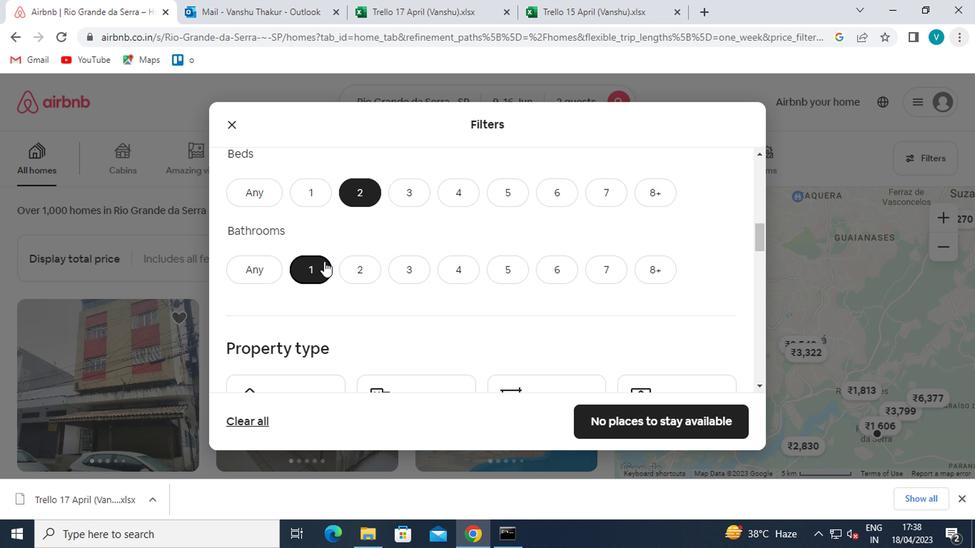 
Action: Mouse moved to (363, 222)
Screenshot: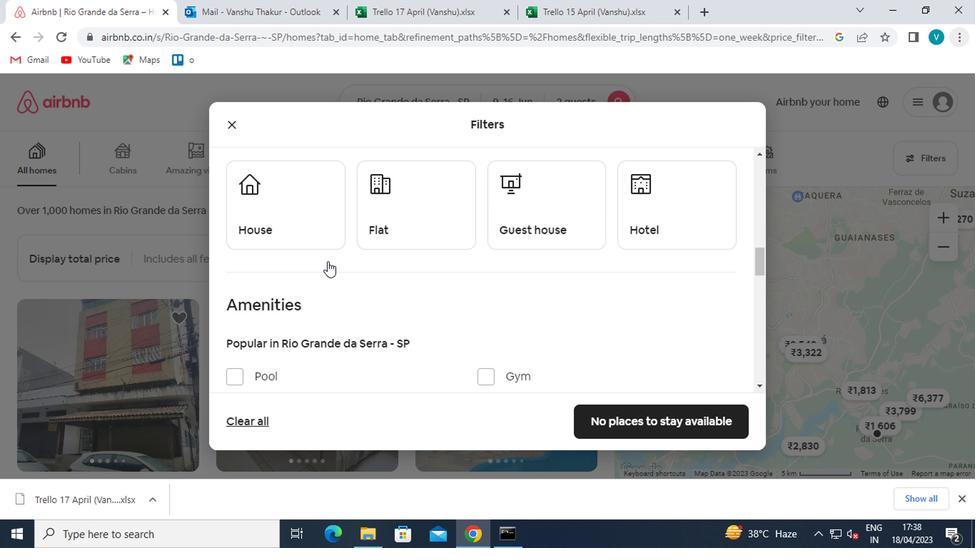 
Action: Mouse pressed left at (363, 222)
Screenshot: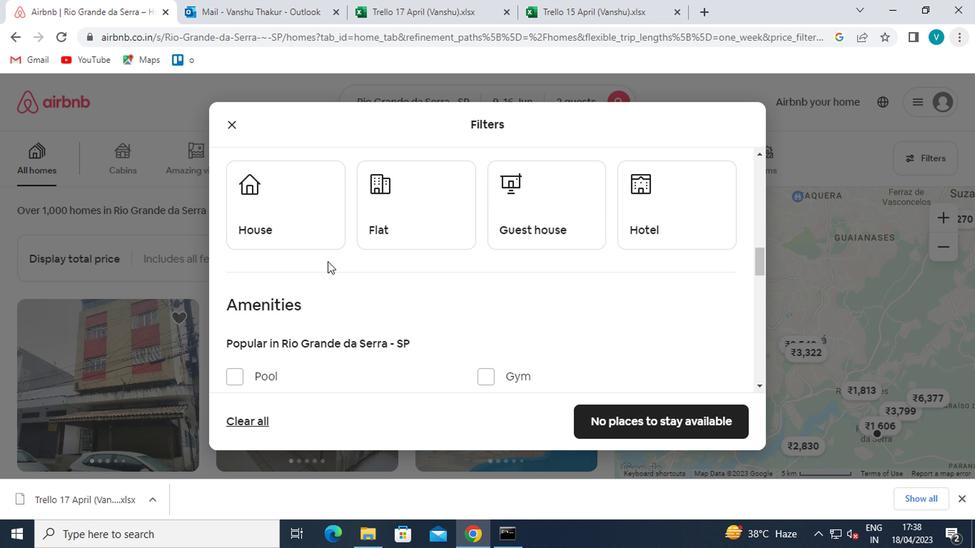 
Action: Mouse moved to (363, 222)
Screenshot: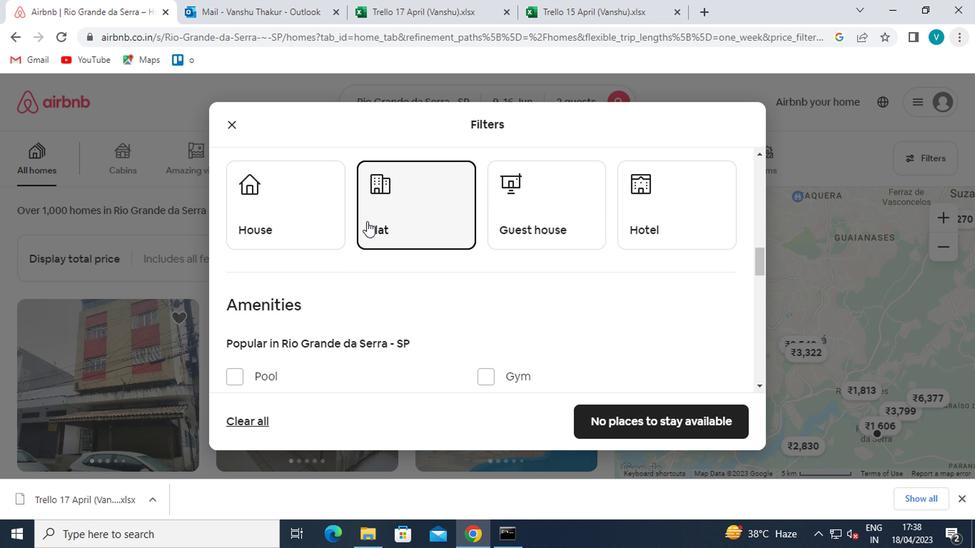 
Action: Mouse scrolled (363, 221) with delta (0, 0)
Screenshot: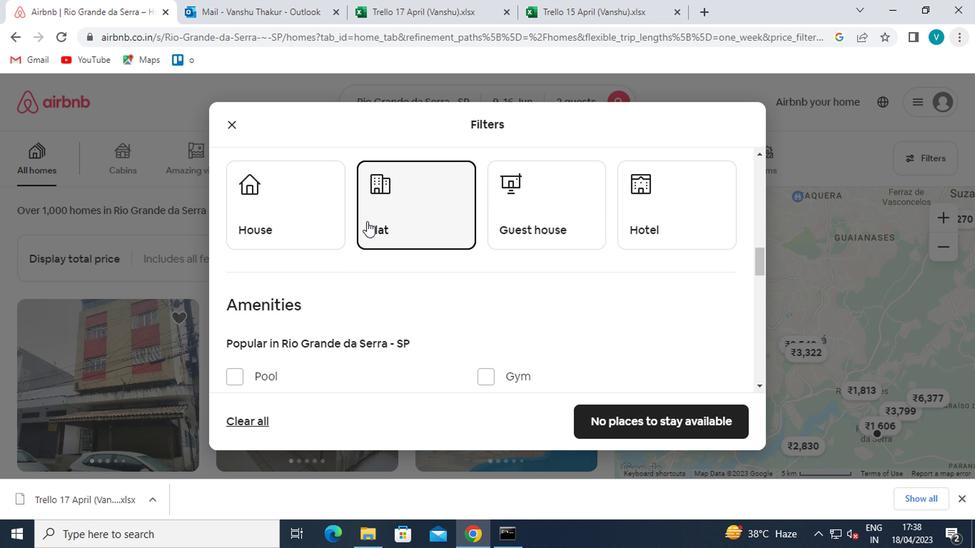 
Action: Mouse moved to (363, 223)
Screenshot: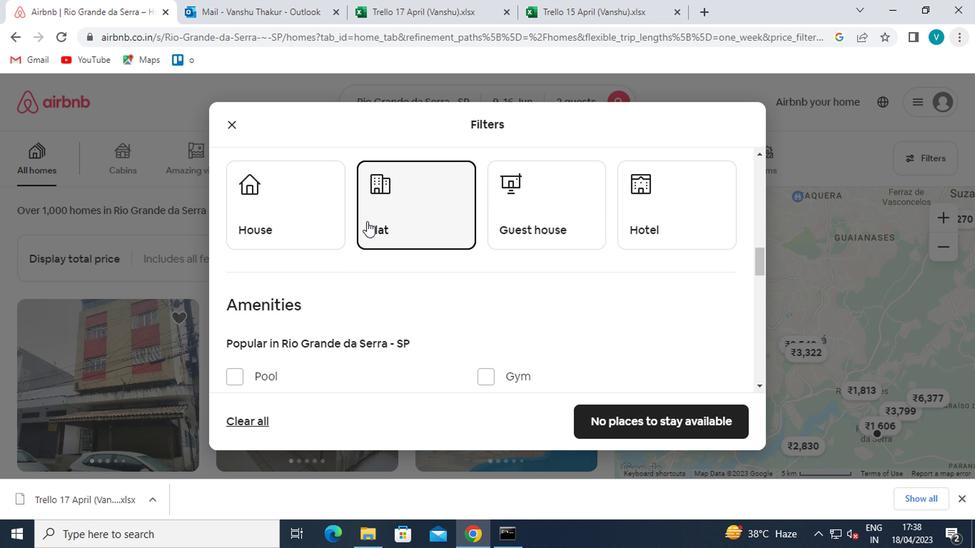 
Action: Mouse scrolled (363, 222) with delta (0, -1)
Screenshot: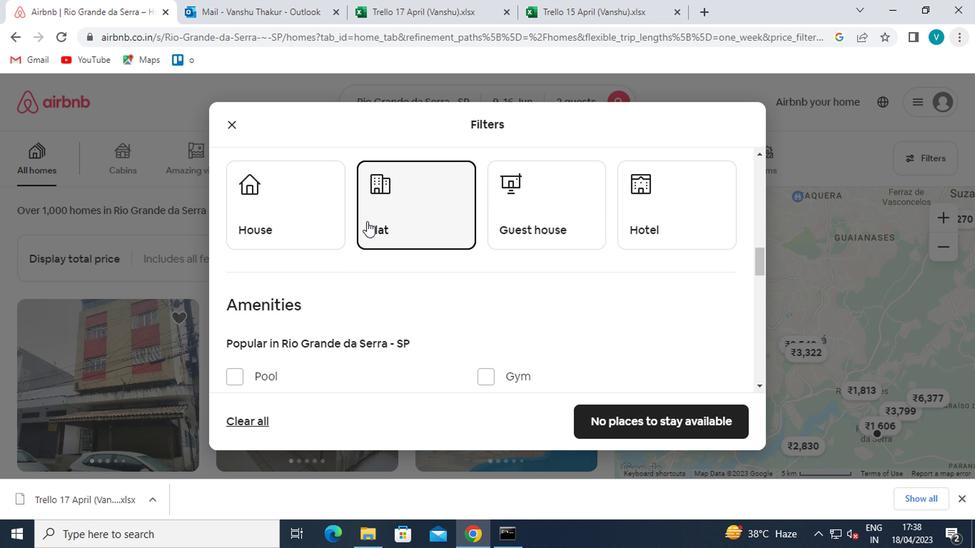 
Action: Mouse moved to (363, 225)
Screenshot: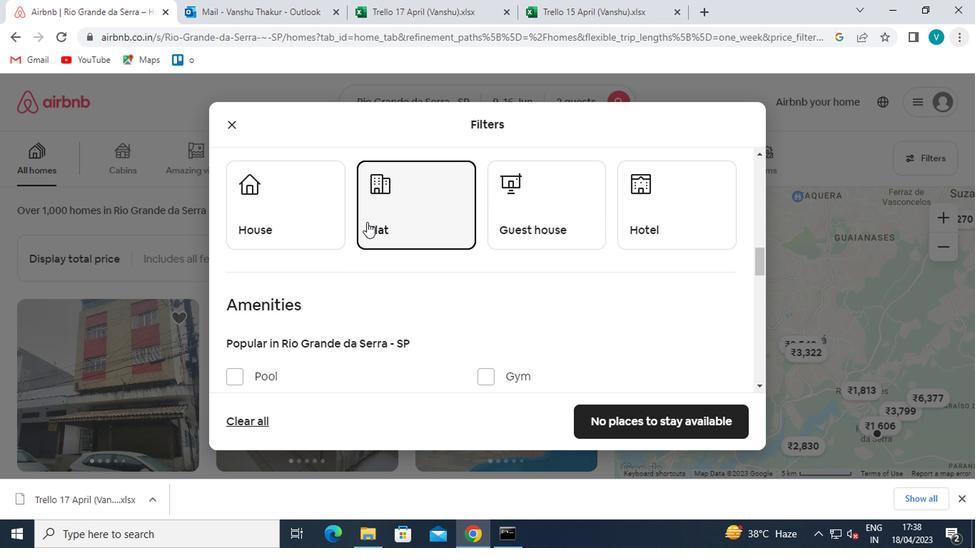 
Action: Mouse scrolled (363, 224) with delta (0, -1)
Screenshot: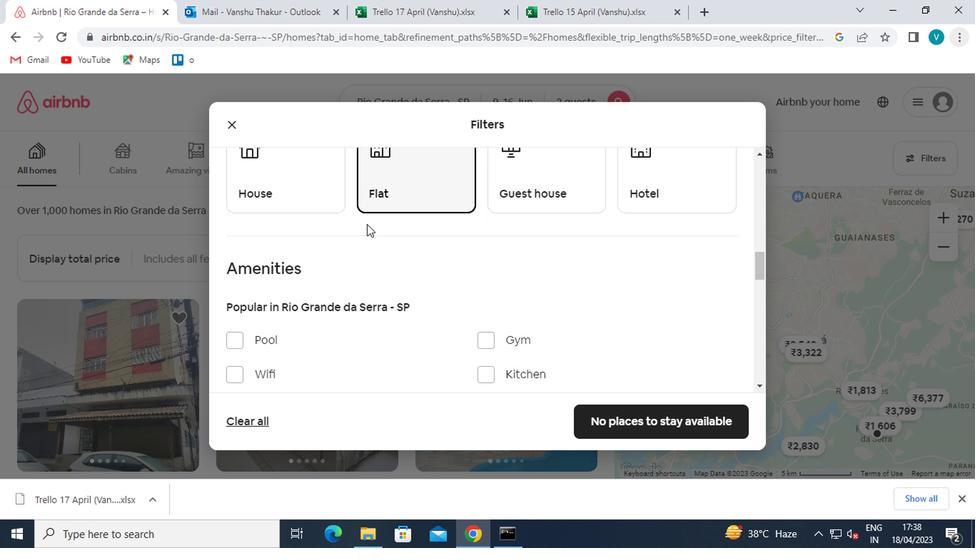 
Action: Mouse moved to (356, 234)
Screenshot: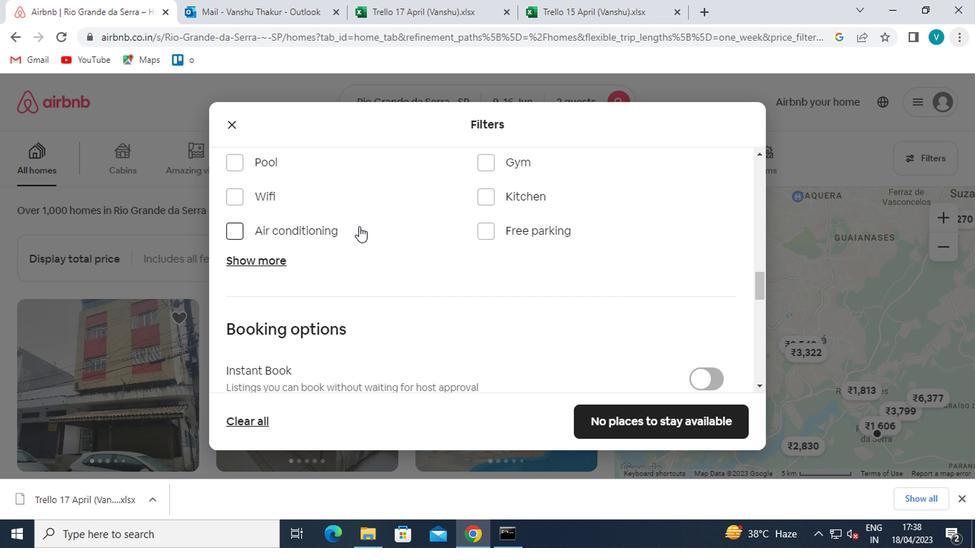 
Action: Mouse scrolled (356, 233) with delta (0, -1)
Screenshot: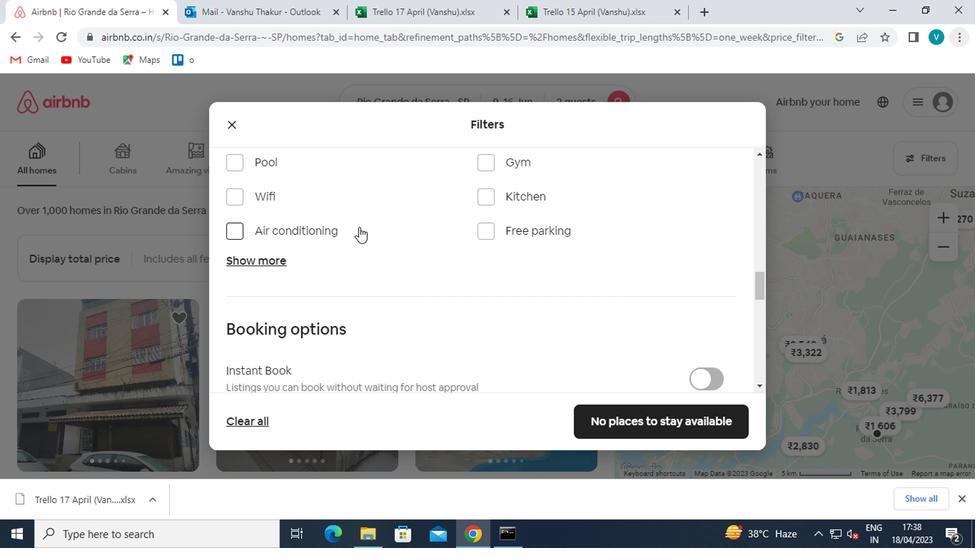 
Action: Mouse moved to (356, 234)
Screenshot: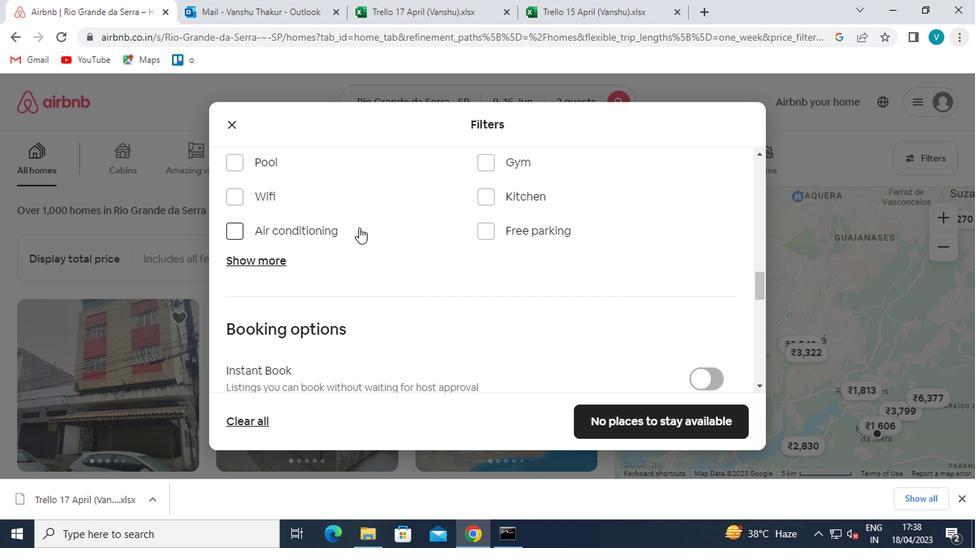 
Action: Mouse scrolled (356, 234) with delta (0, 0)
Screenshot: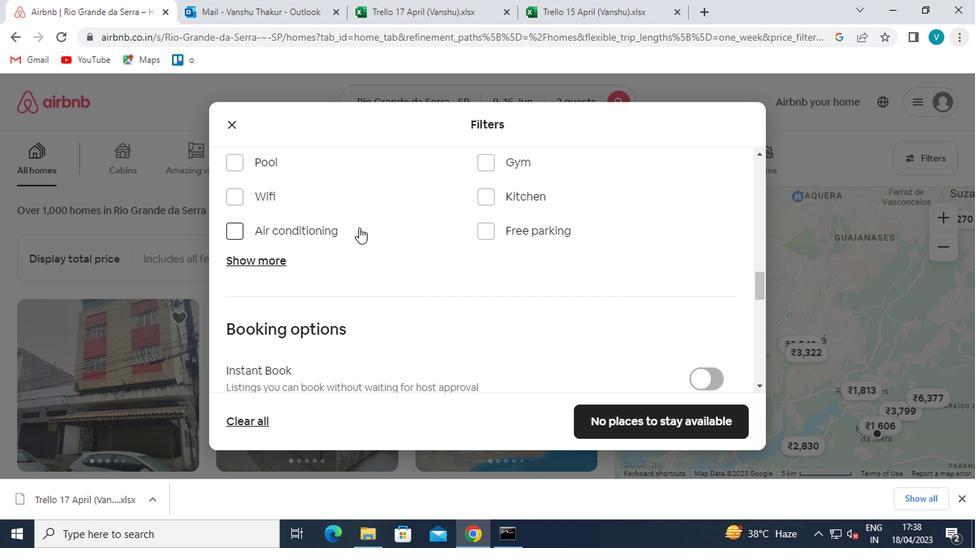 
Action: Mouse moved to (710, 291)
Screenshot: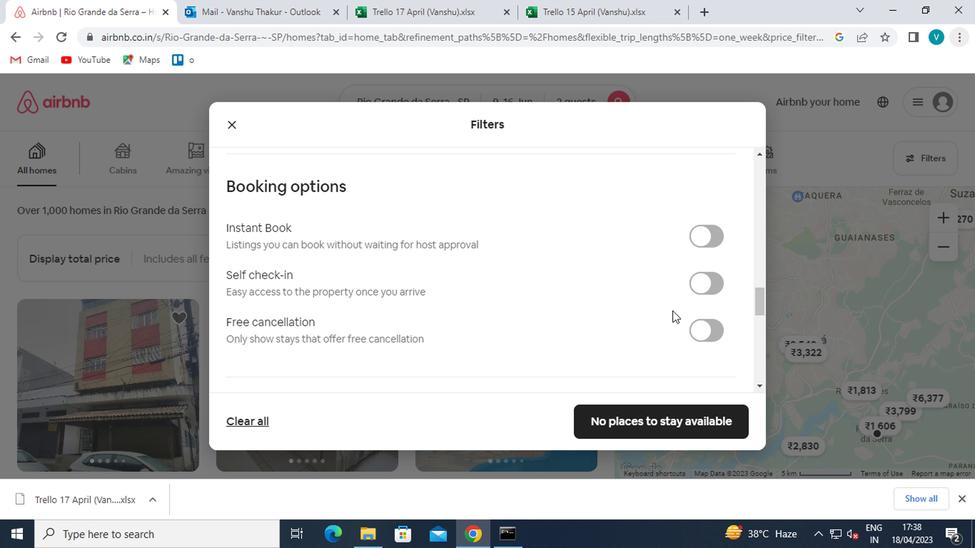 
Action: Mouse pressed left at (710, 291)
Screenshot: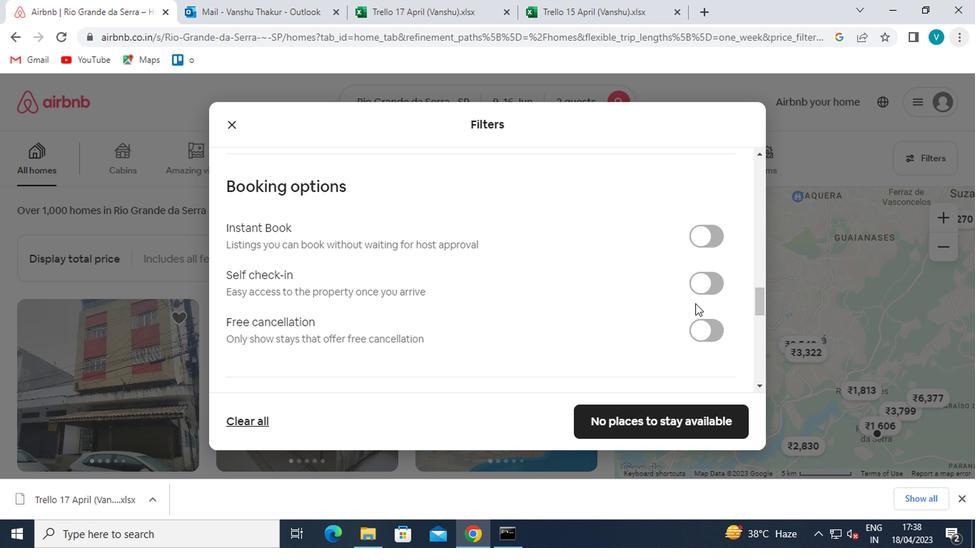 
Action: Mouse moved to (677, 291)
Screenshot: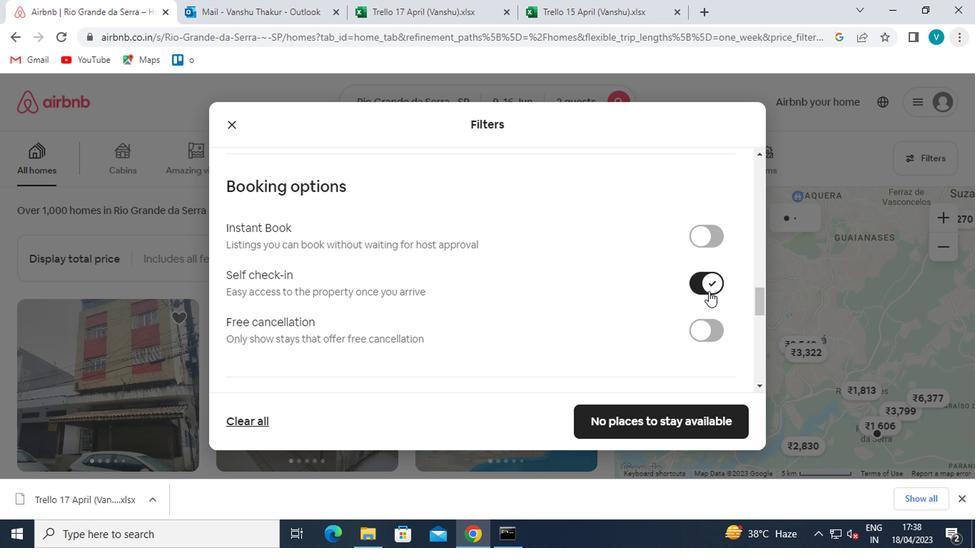 
Action: Mouse scrolled (677, 290) with delta (0, -1)
Screenshot: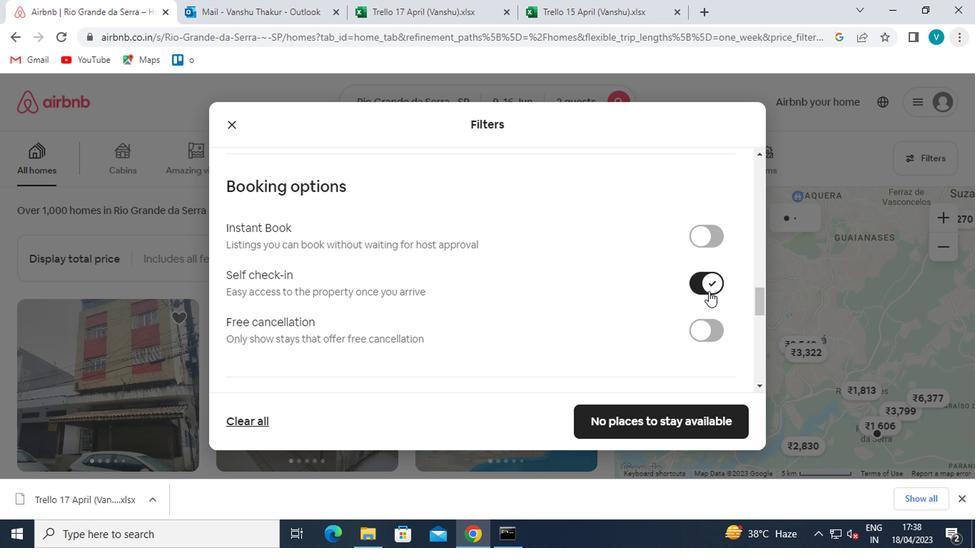 
Action: Mouse moved to (672, 291)
Screenshot: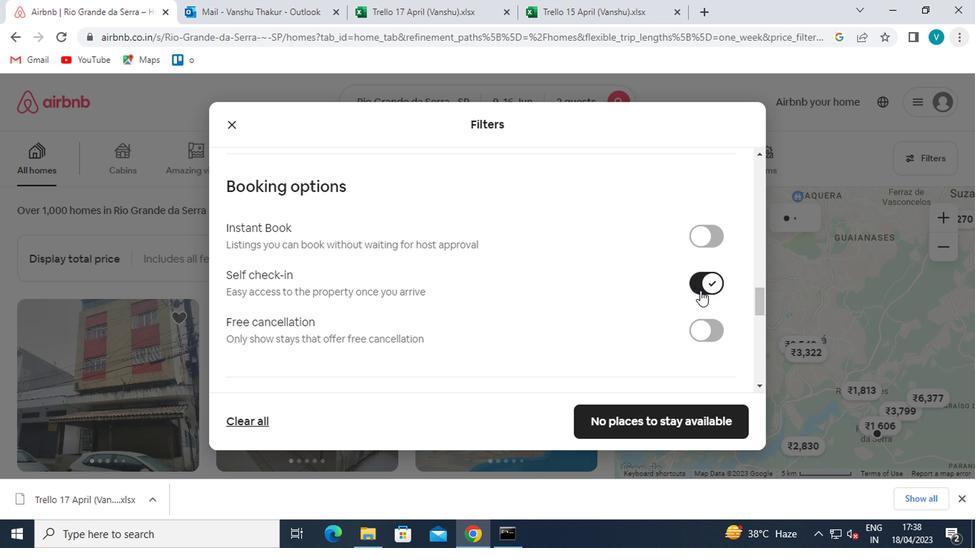 
Action: Mouse scrolled (672, 290) with delta (0, -1)
Screenshot: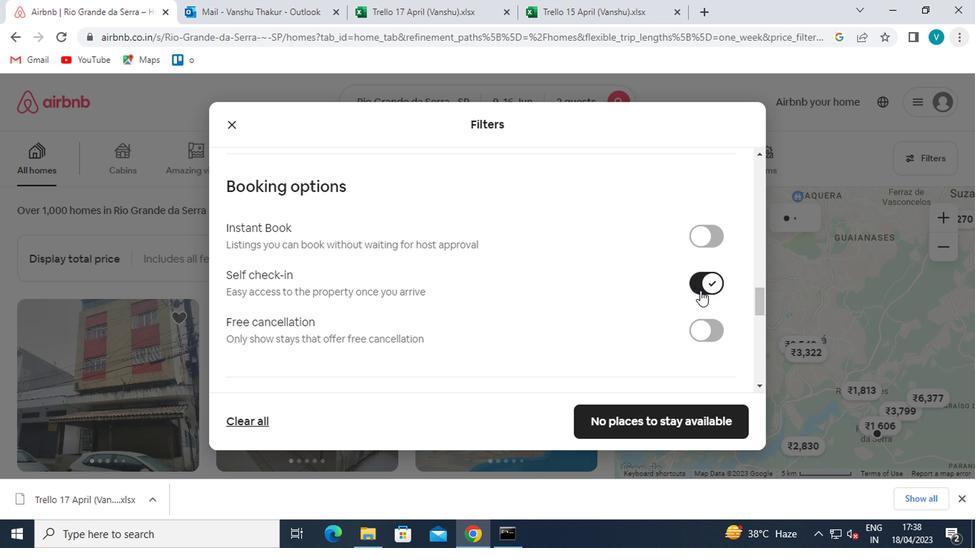 
Action: Mouse moved to (667, 291)
Screenshot: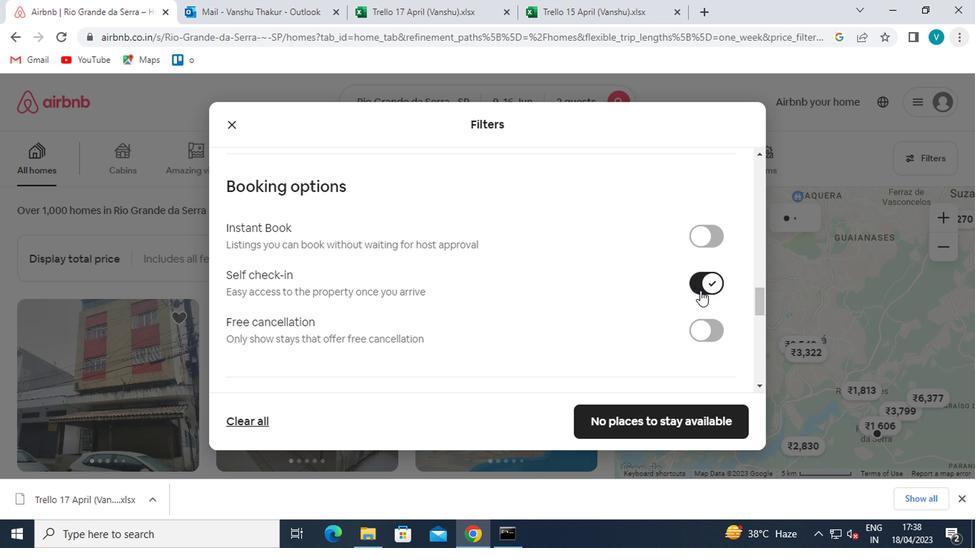 
Action: Mouse scrolled (667, 290) with delta (0, -1)
Screenshot: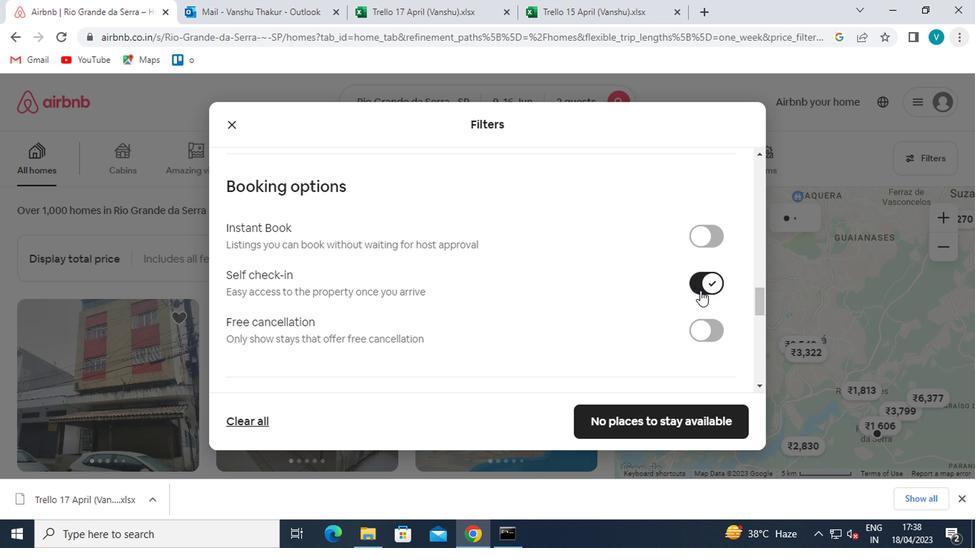 
Action: Mouse moved to (660, 291)
Screenshot: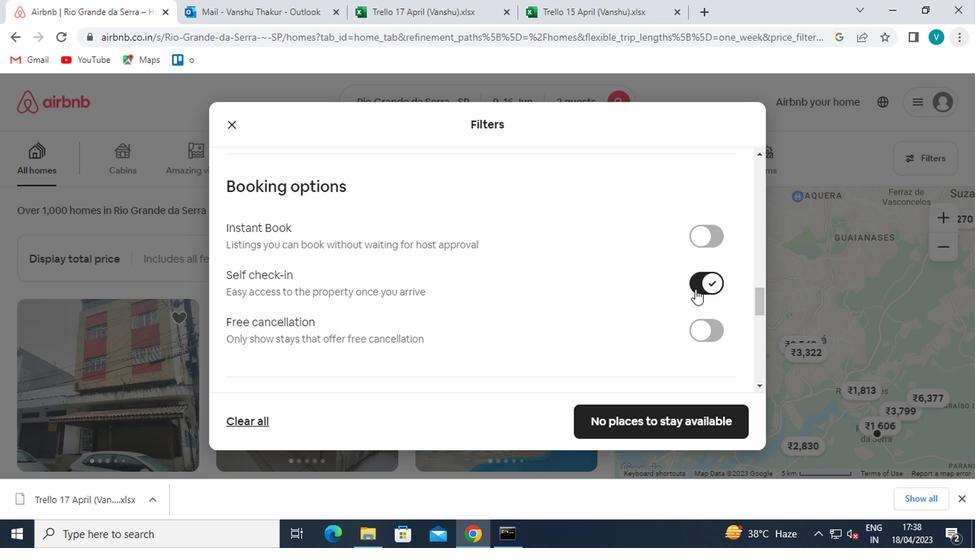 
Action: Mouse scrolled (660, 290) with delta (0, -1)
Screenshot: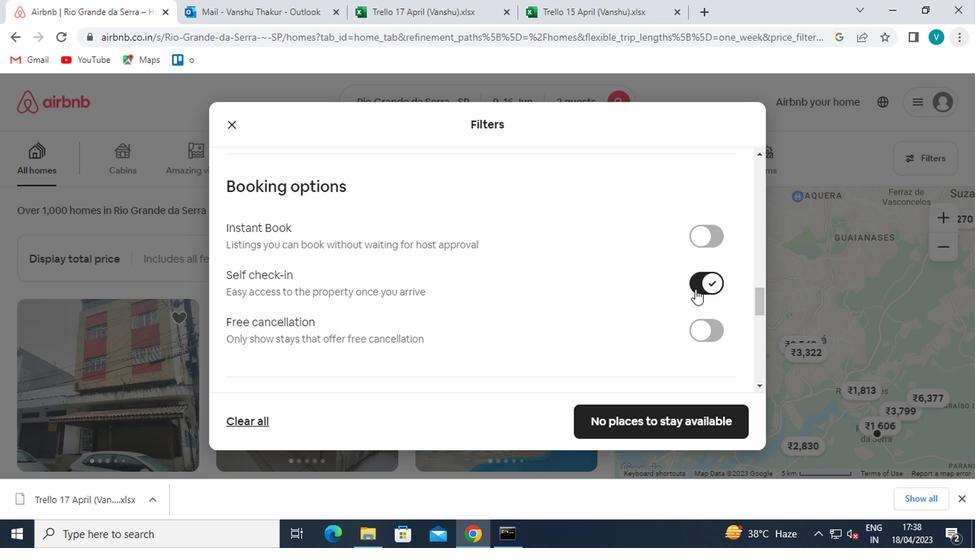 
Action: Mouse moved to (647, 293)
Screenshot: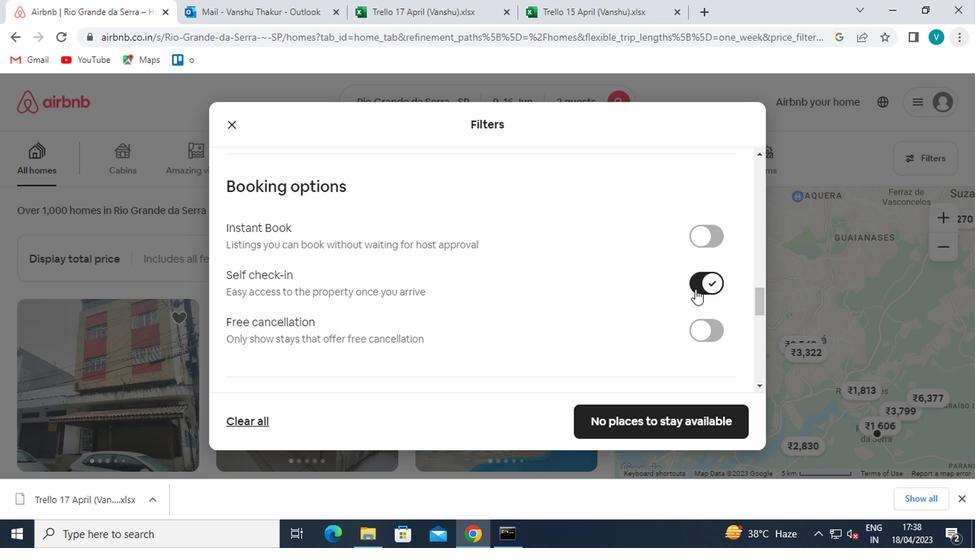 
Action: Mouse scrolled (647, 292) with delta (0, -1)
Screenshot: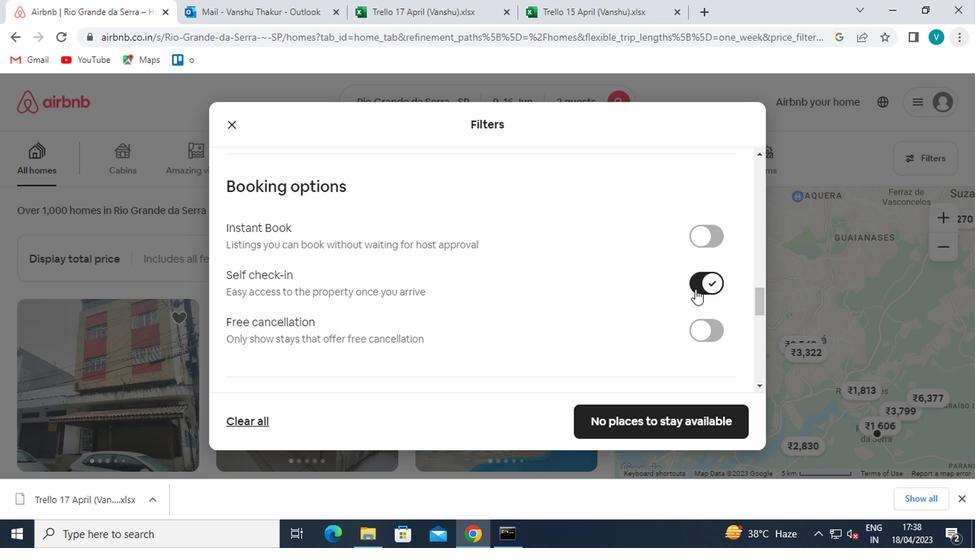 
Action: Mouse moved to (635, 295)
Screenshot: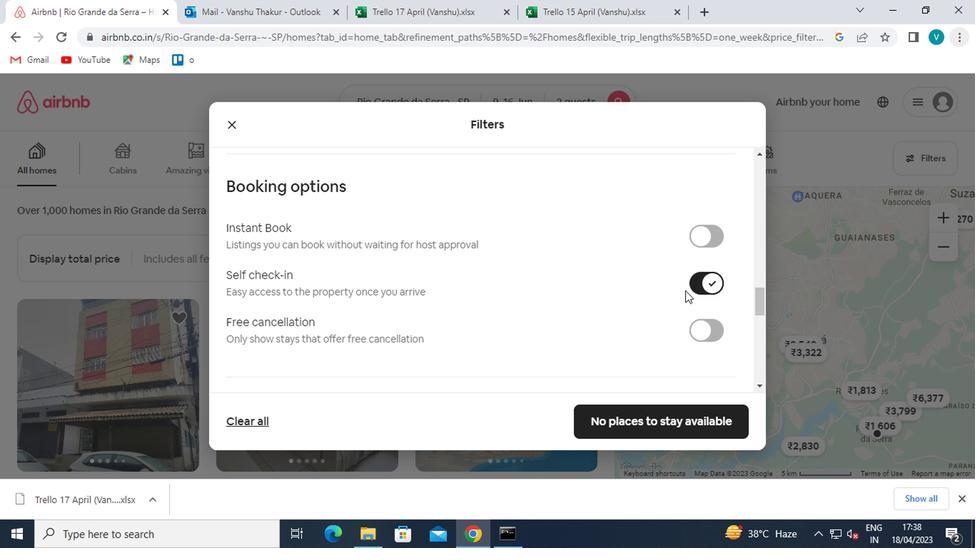 
Action: Mouse scrolled (635, 295) with delta (0, 0)
Screenshot: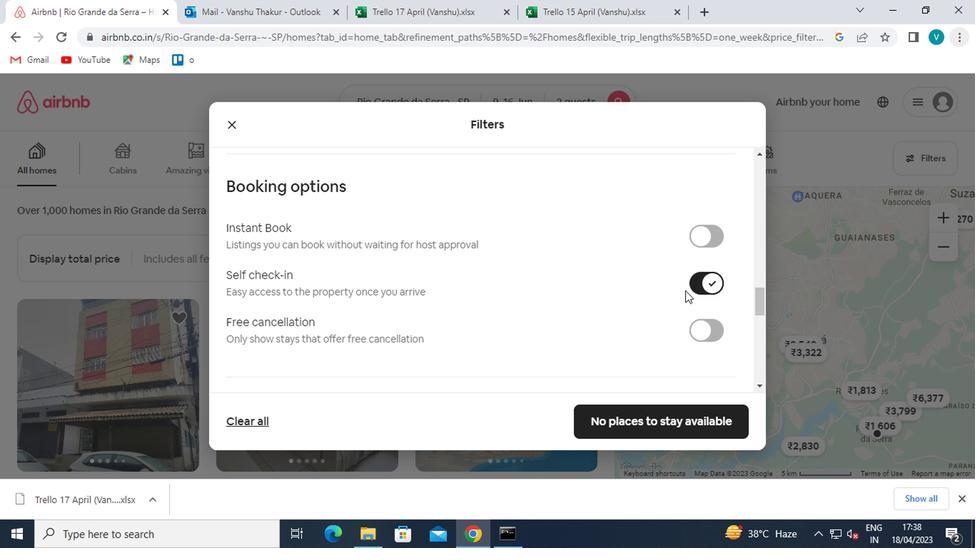 
Action: Mouse moved to (611, 309)
Screenshot: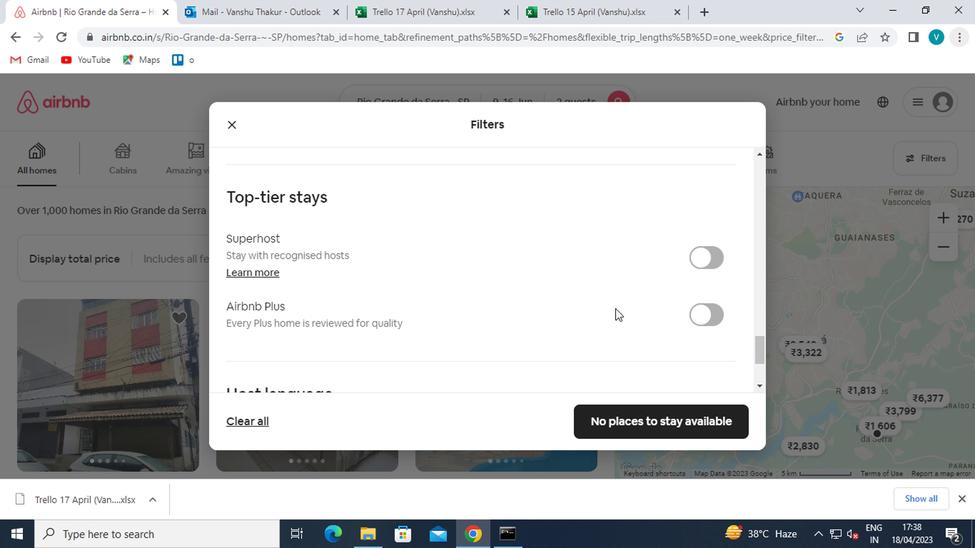 
Action: Mouse scrolled (611, 308) with delta (0, 0)
Screenshot: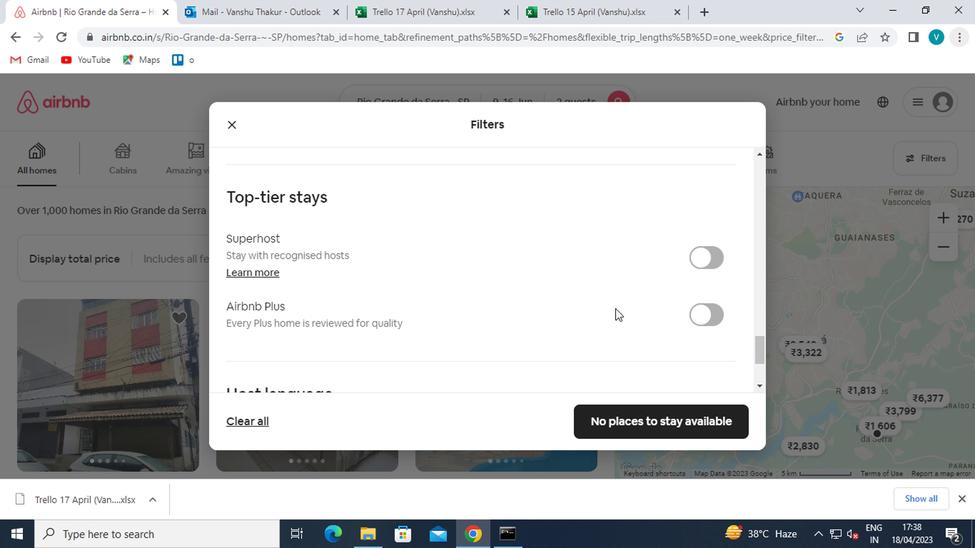 
Action: Mouse scrolled (611, 308) with delta (0, 0)
Screenshot: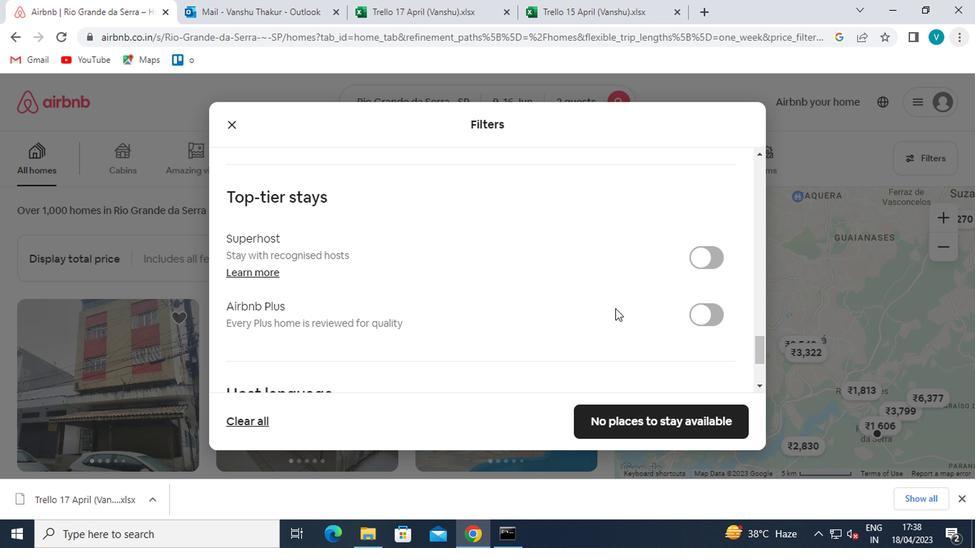 
Action: Mouse scrolled (611, 308) with delta (0, 0)
Screenshot: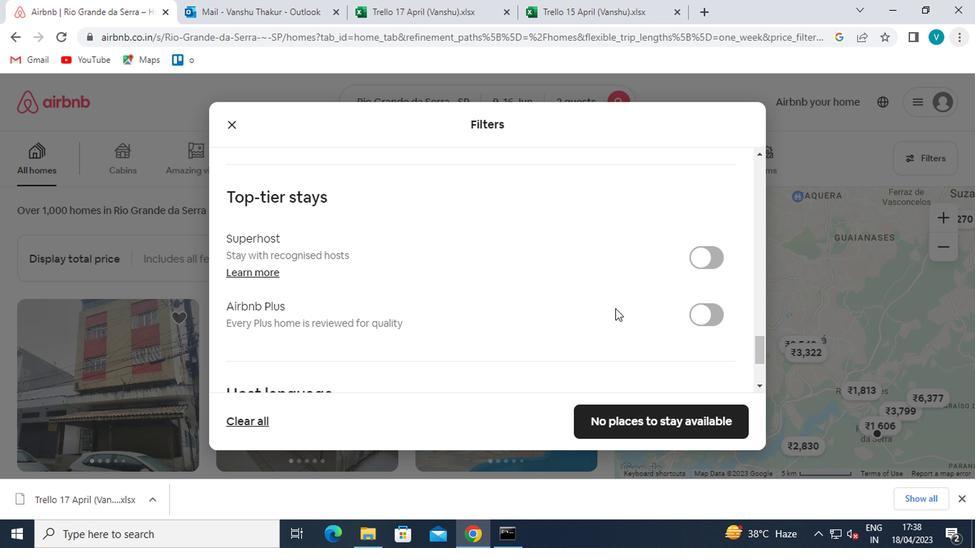 
Action: Mouse scrolled (611, 308) with delta (0, 0)
Screenshot: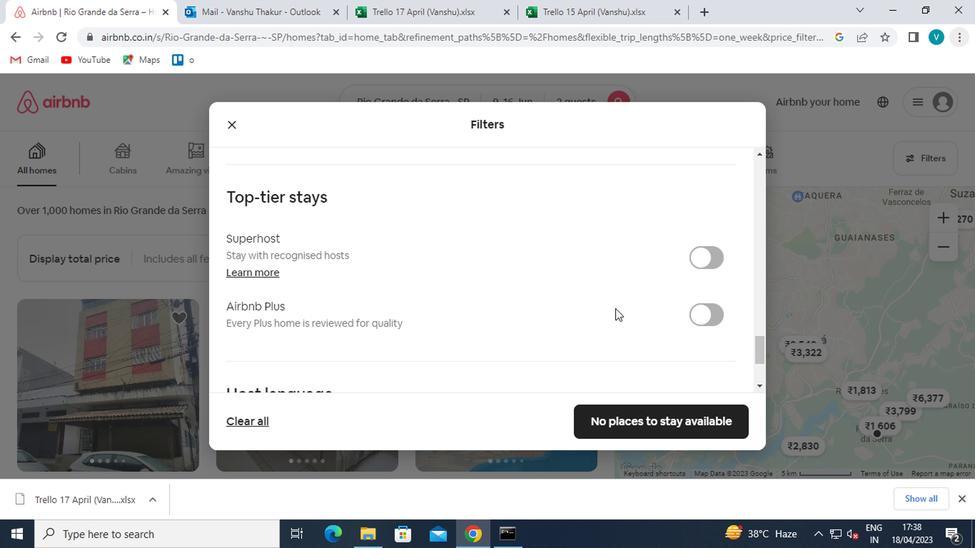 
Action: Mouse scrolled (611, 308) with delta (0, 0)
Screenshot: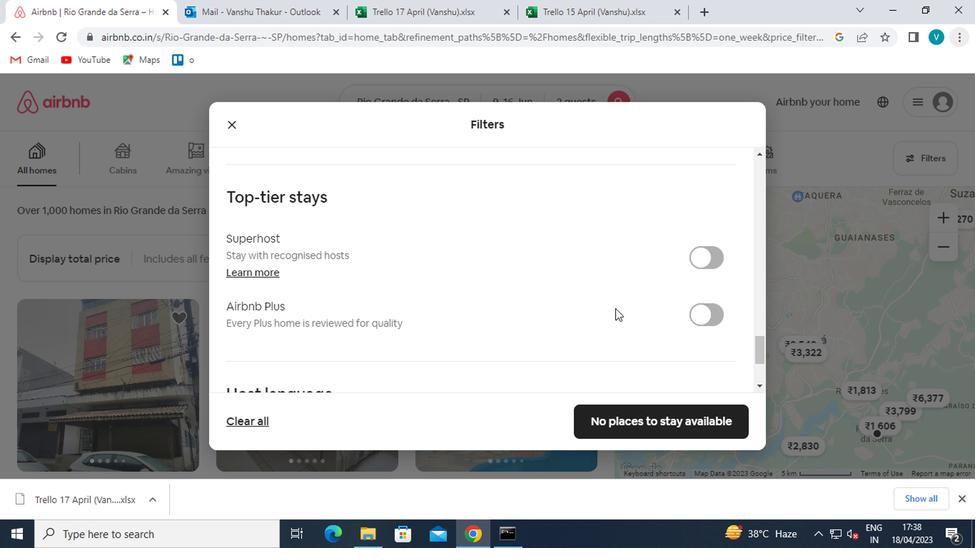 
Action: Mouse moved to (256, 348)
Screenshot: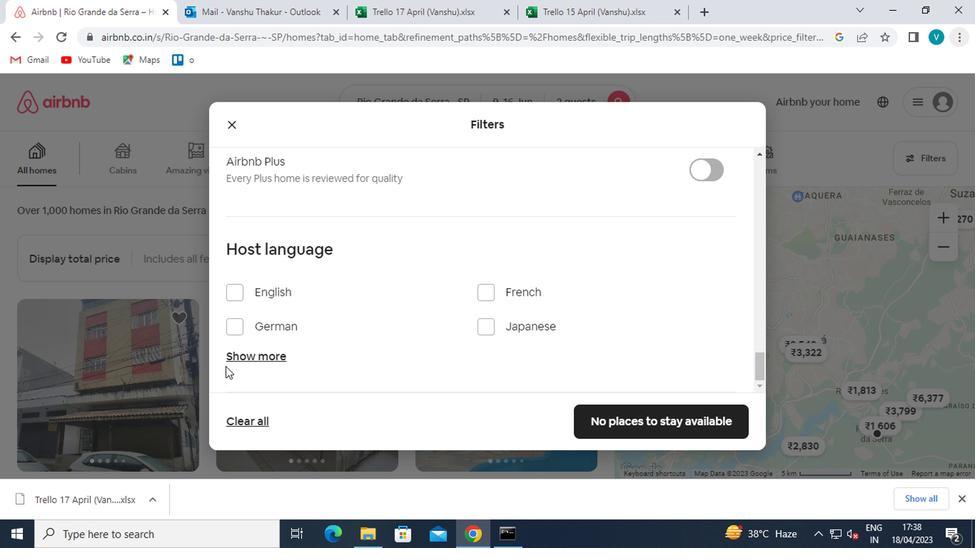 
Action: Mouse pressed left at (256, 348)
Screenshot: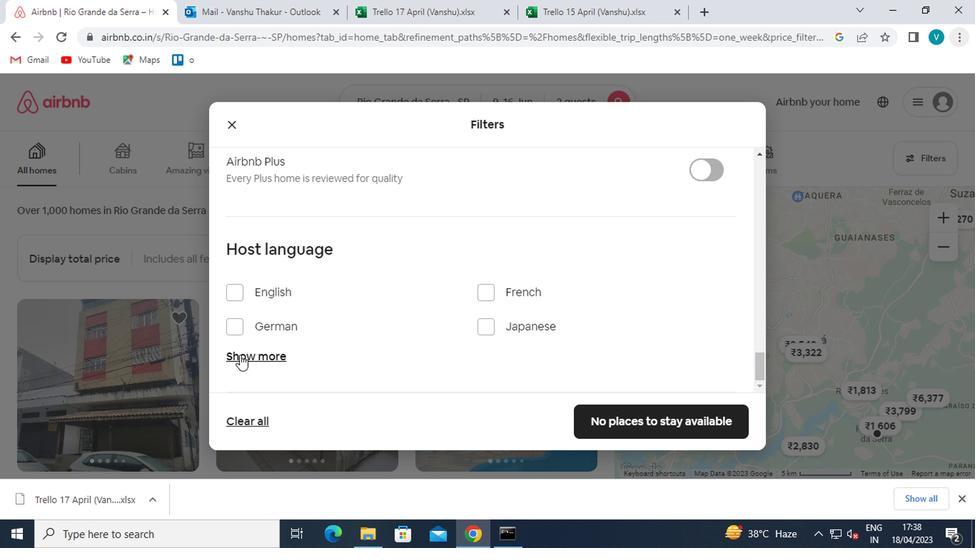 
Action: Mouse moved to (263, 344)
Screenshot: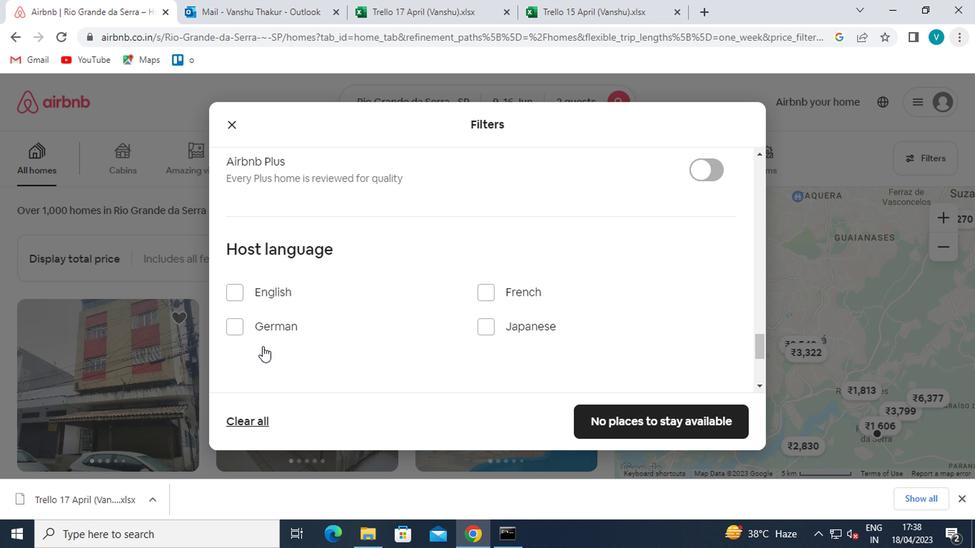 
Action: Mouse scrolled (263, 343) with delta (0, -1)
Screenshot: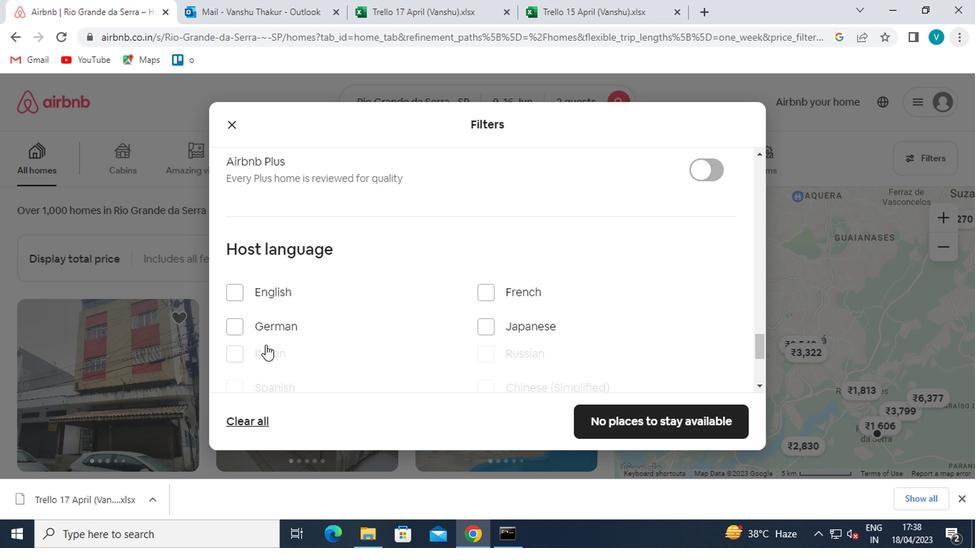 
Action: Mouse moved to (239, 329)
Screenshot: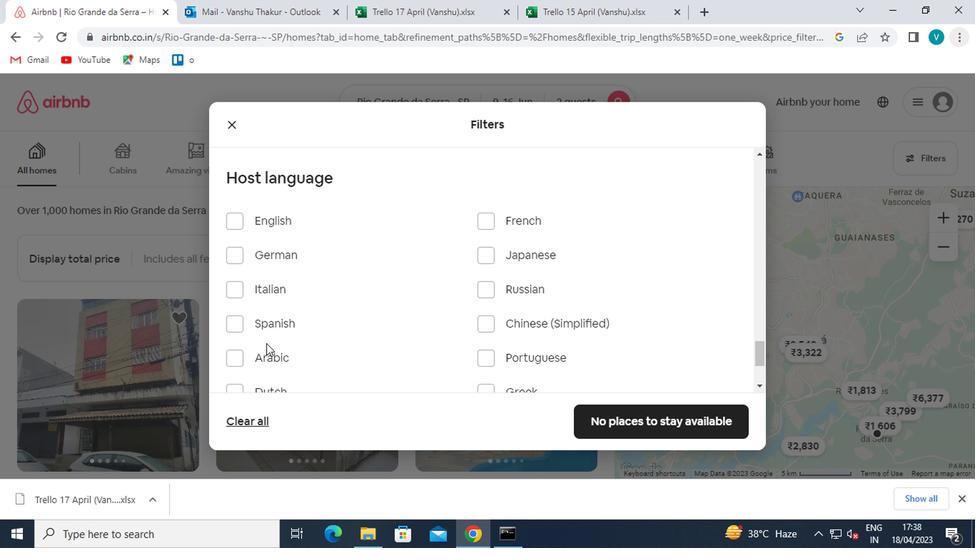 
Action: Mouse pressed left at (239, 329)
Screenshot: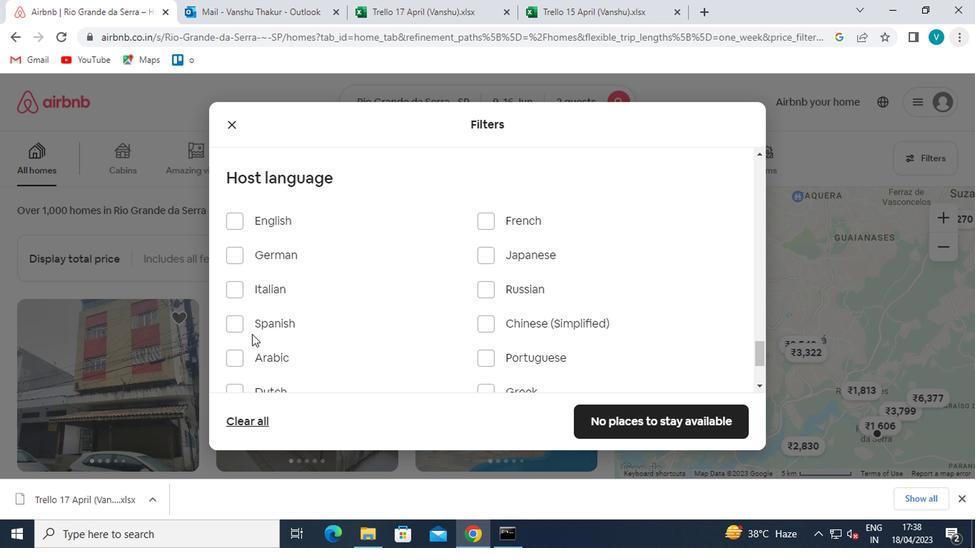 
Action: Mouse moved to (648, 427)
Screenshot: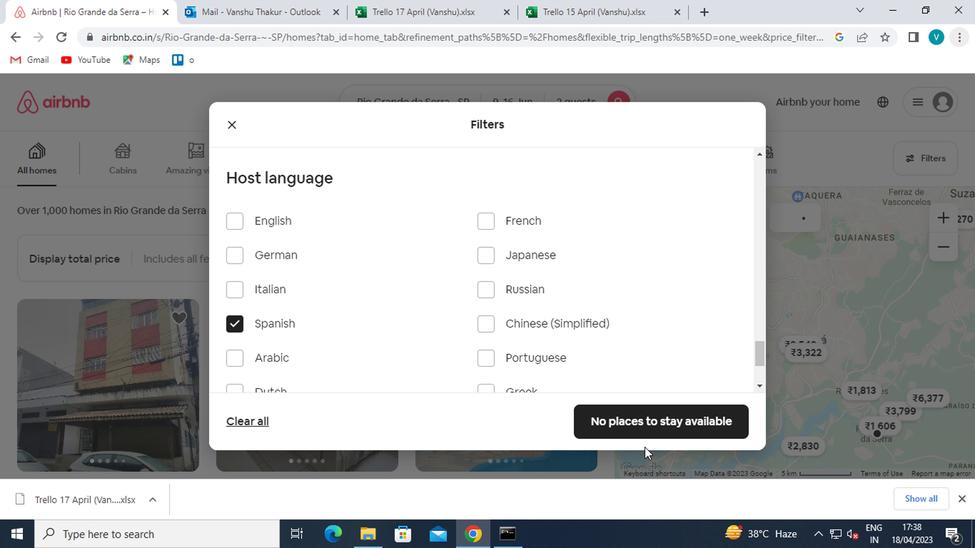 
Action: Mouse pressed left at (648, 427)
Screenshot: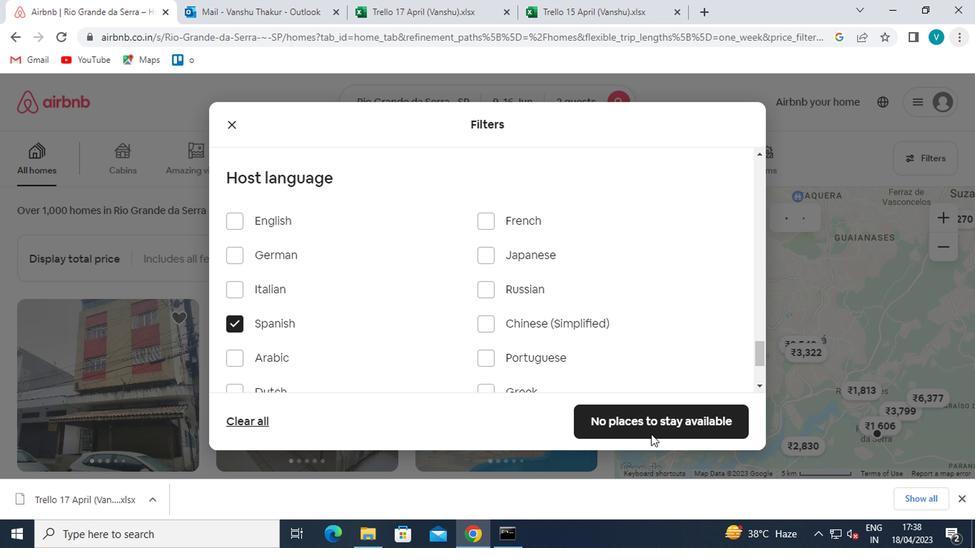 
Action: Mouse moved to (507, 331)
Screenshot: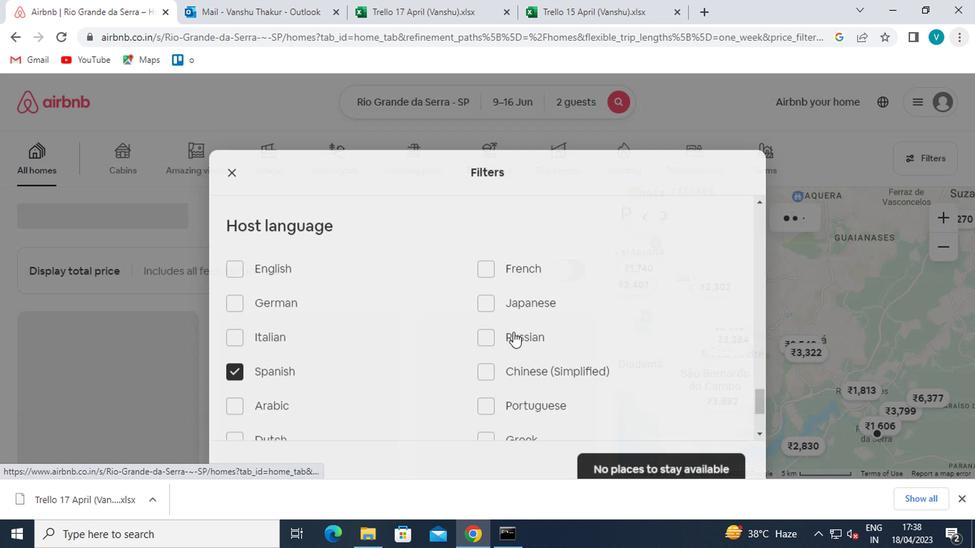 
